 Task: Send an email with the signature Bailey Nelson with the subject 'Congratulations' and the message 'I will review this document and get back to you shortly.' from softage.1@softage.net to softage.9@softage.net,  softage.1@softage.net and softage.10@softage.net with CC to softage.2@softage.net with an attached document Financial_report.xlsx
Action: Key pressed n
Screenshot: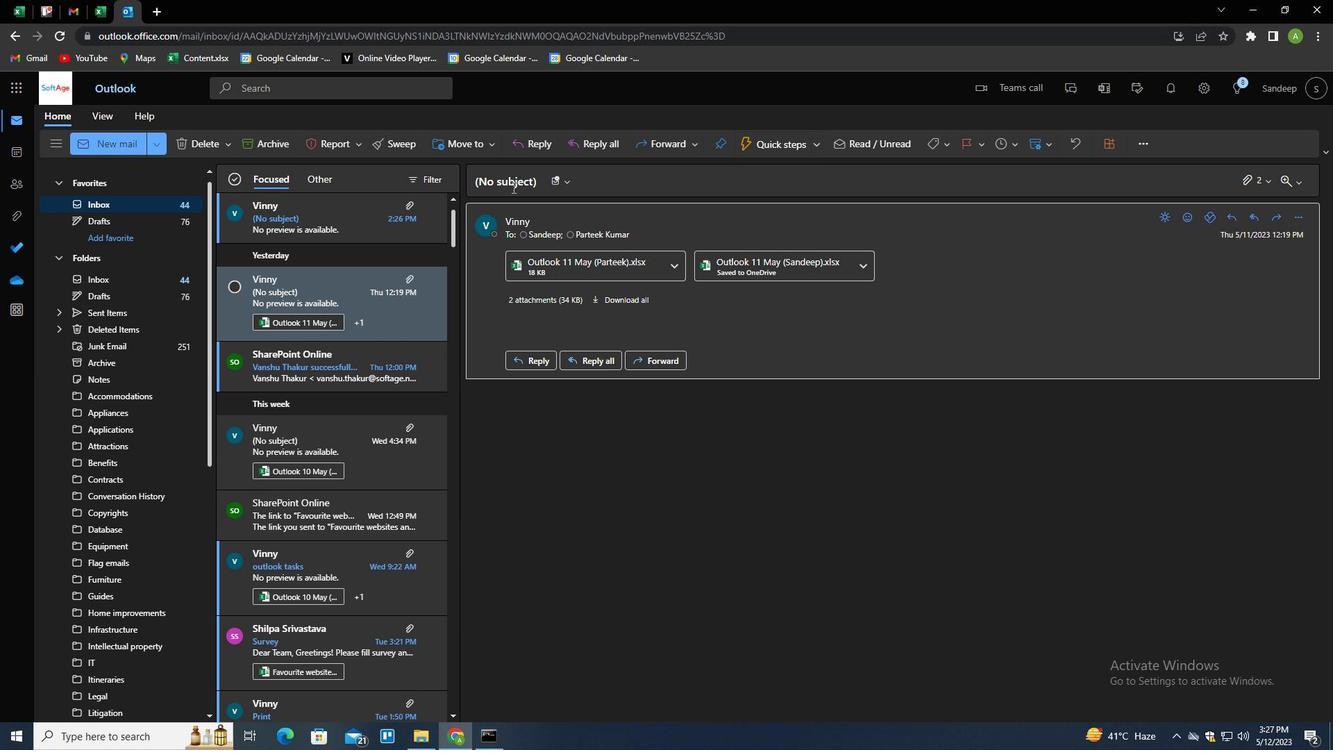 
Action: Mouse moved to (939, 143)
Screenshot: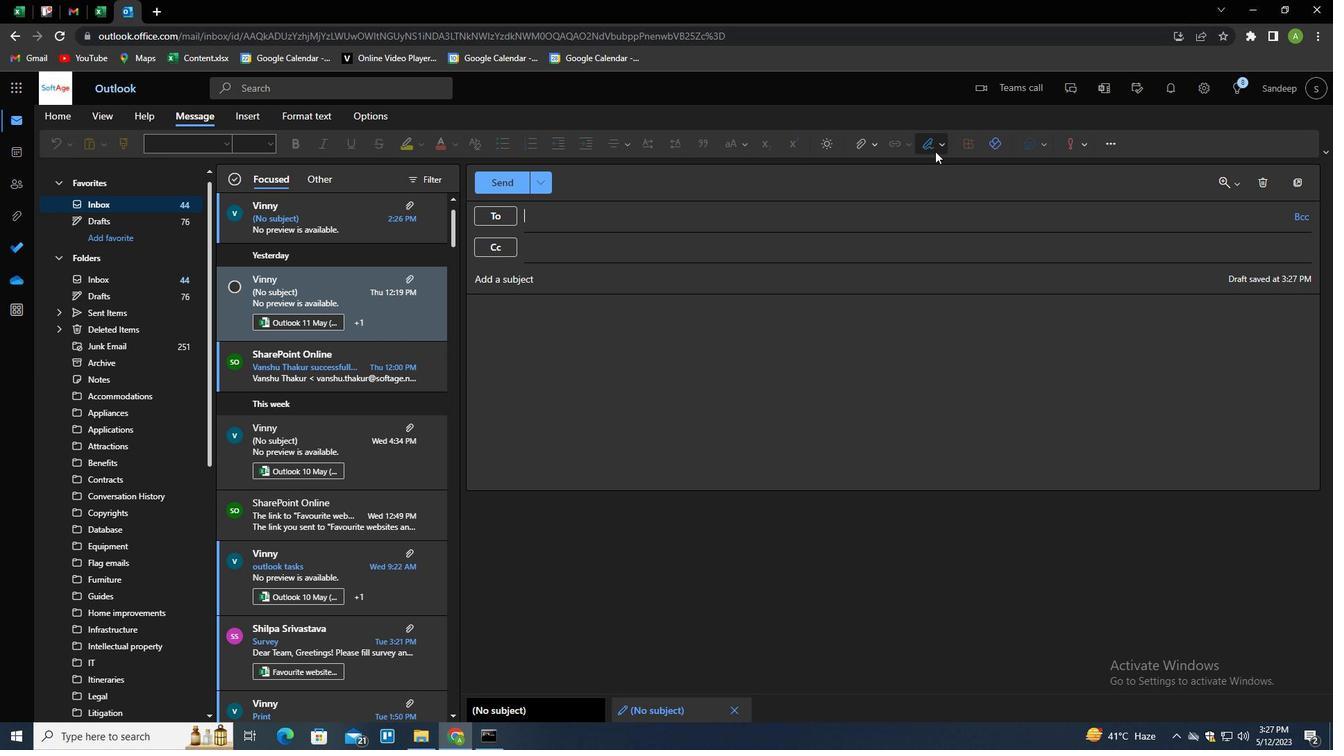 
Action: Mouse pressed left at (939, 143)
Screenshot: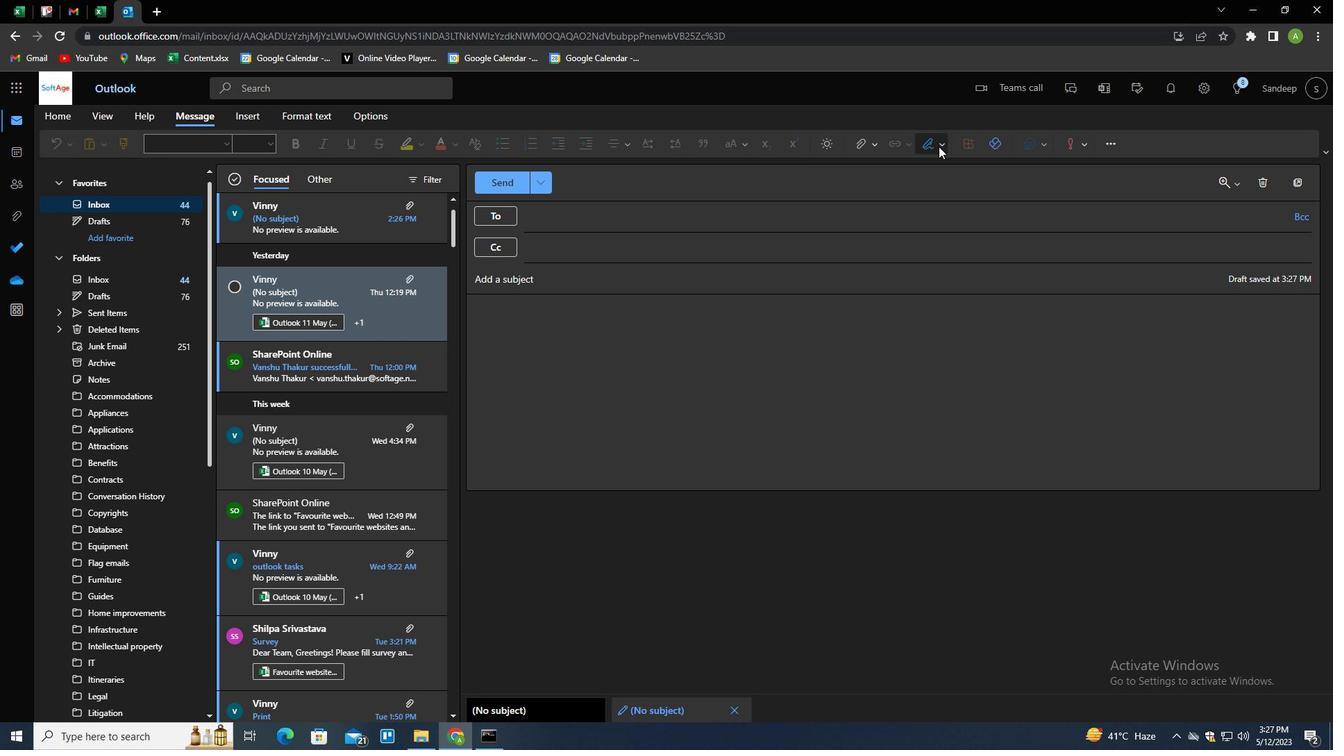 
Action: Mouse moved to (921, 202)
Screenshot: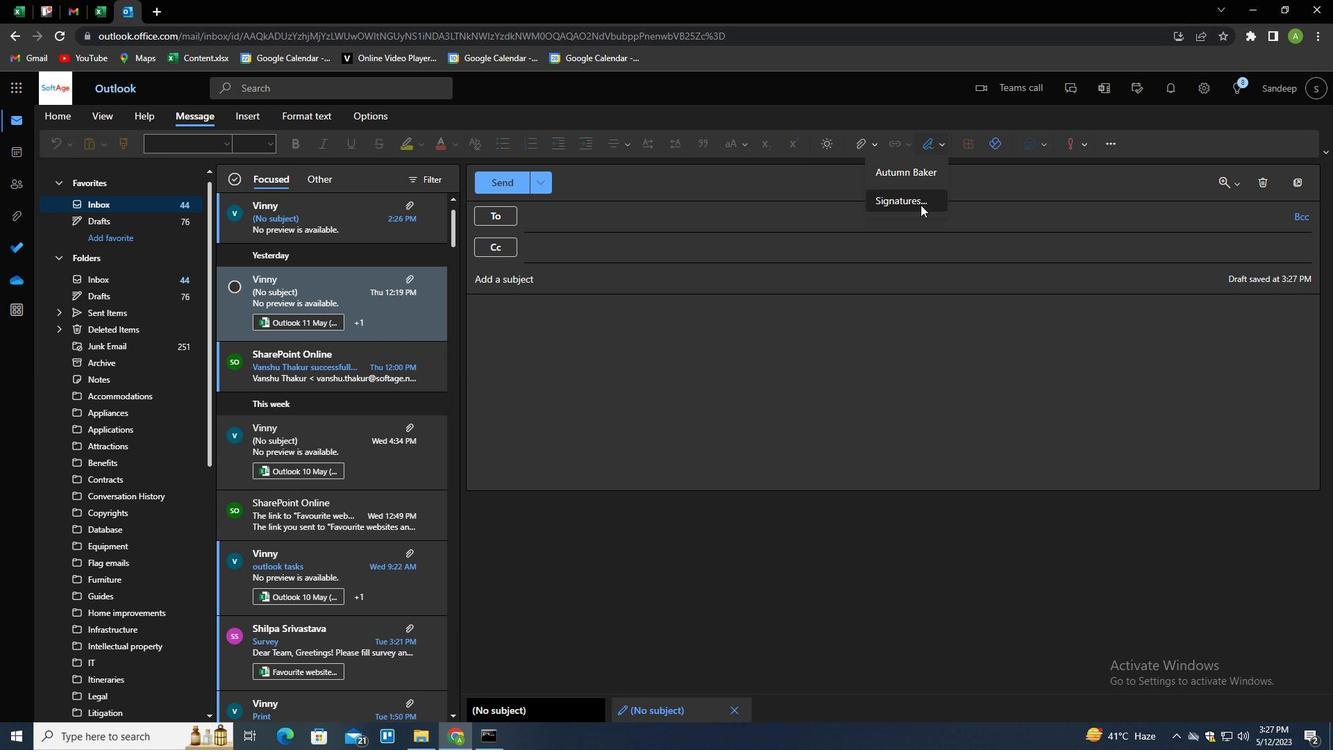 
Action: Mouse pressed left at (921, 202)
Screenshot: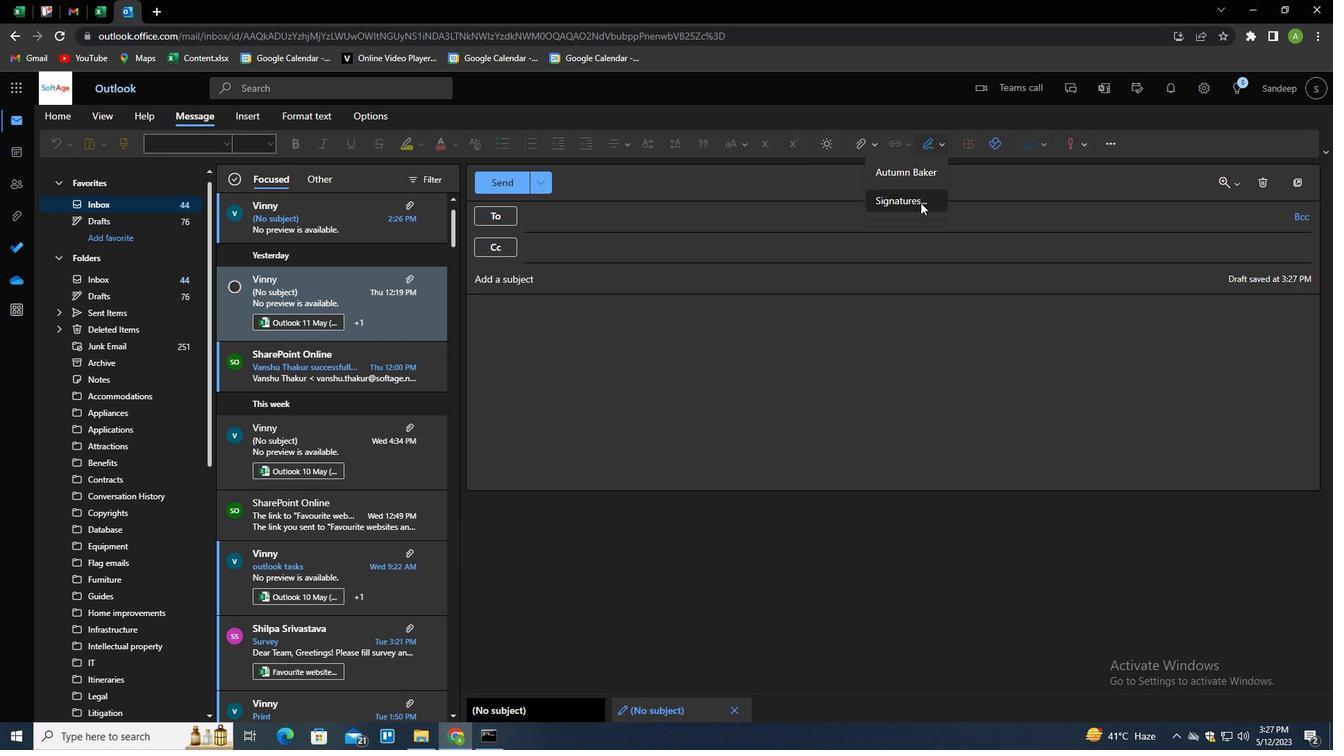 
Action: Mouse moved to (937, 252)
Screenshot: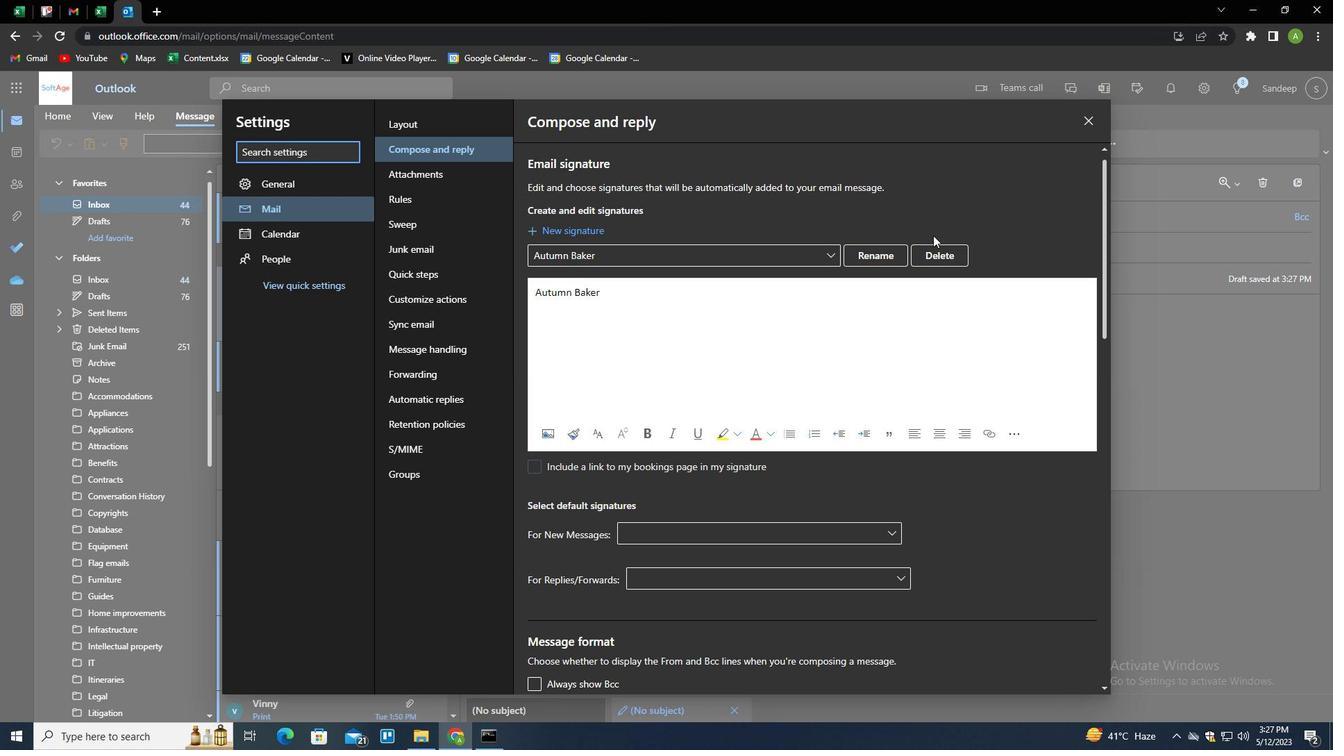 
Action: Mouse pressed left at (937, 252)
Screenshot: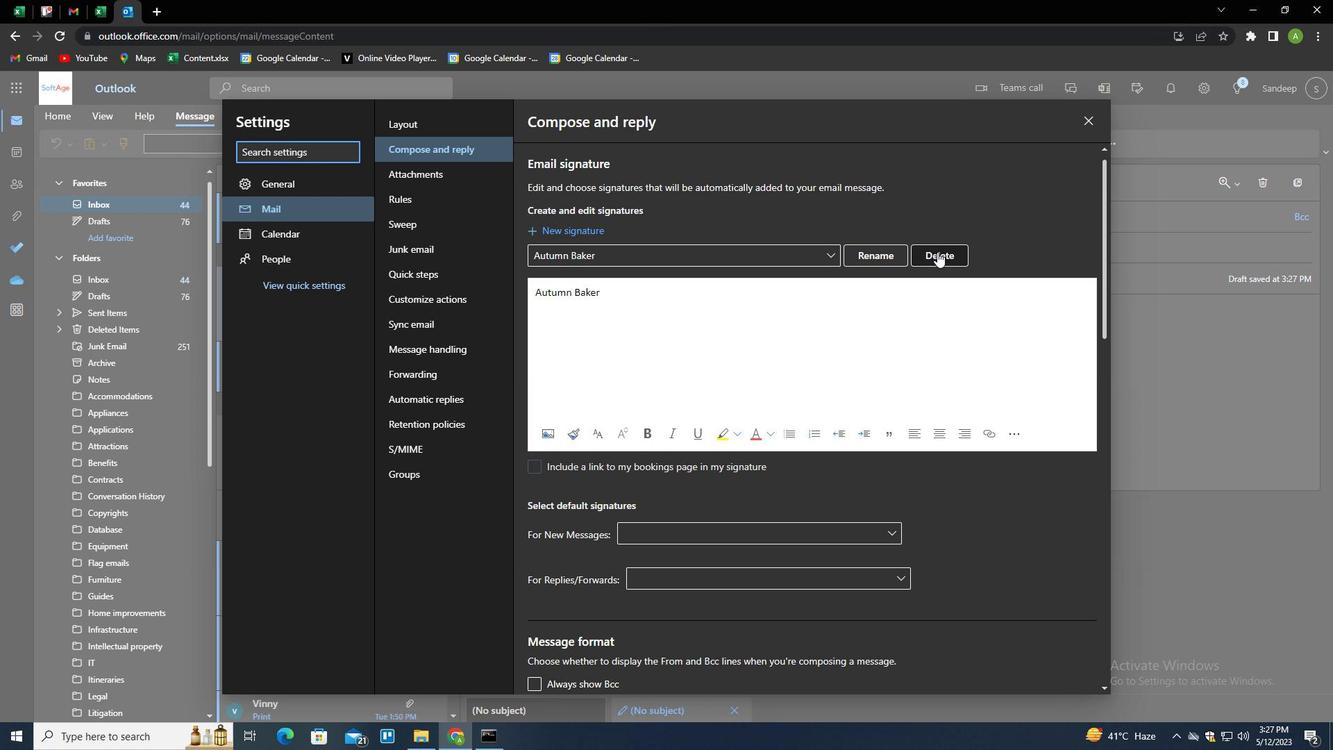 
Action: Mouse moved to (935, 252)
Screenshot: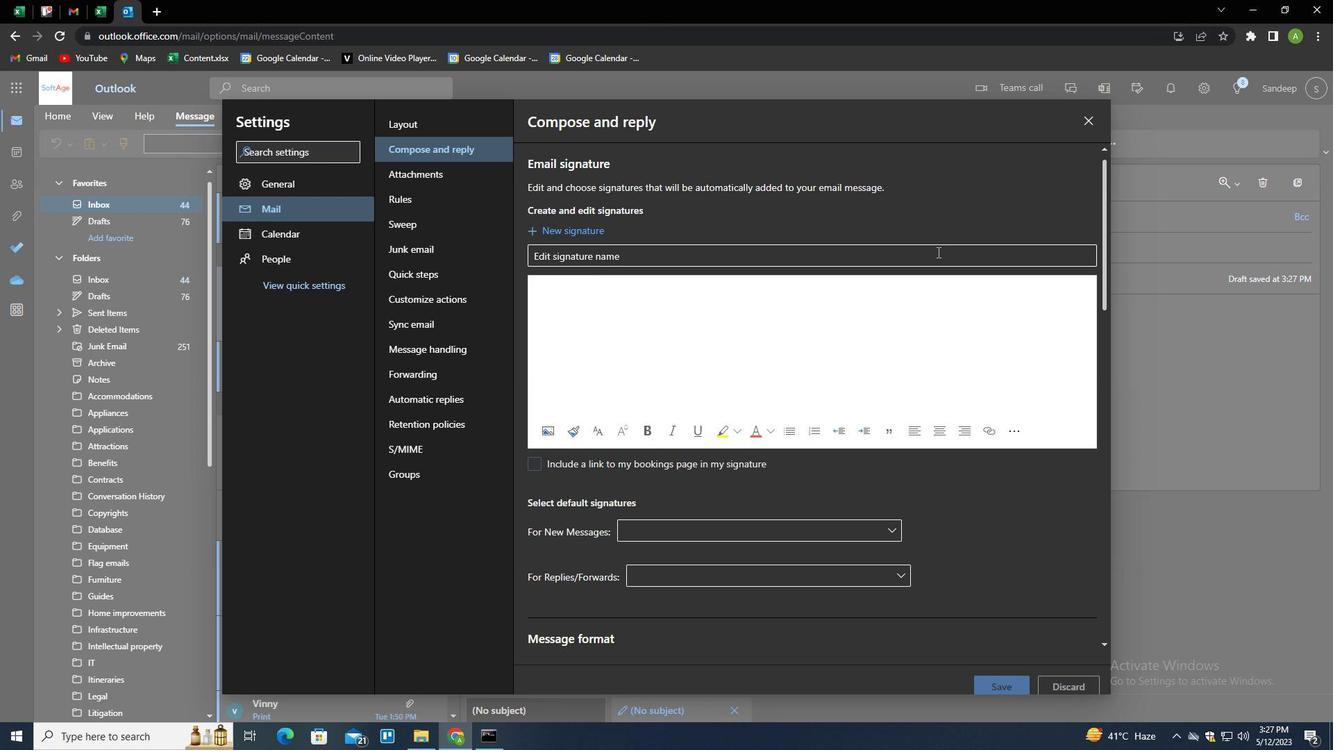 
Action: Mouse pressed left at (935, 252)
Screenshot: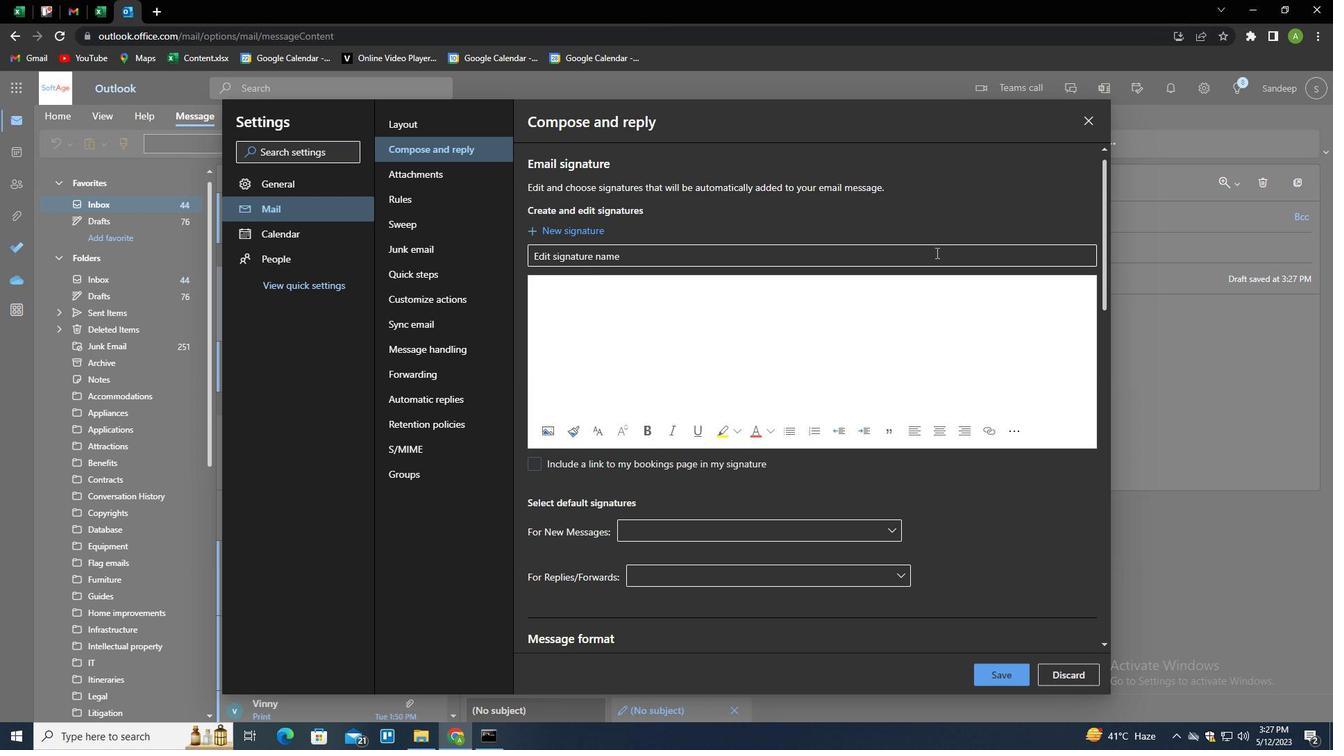 
Action: Mouse moved to (934, 252)
Screenshot: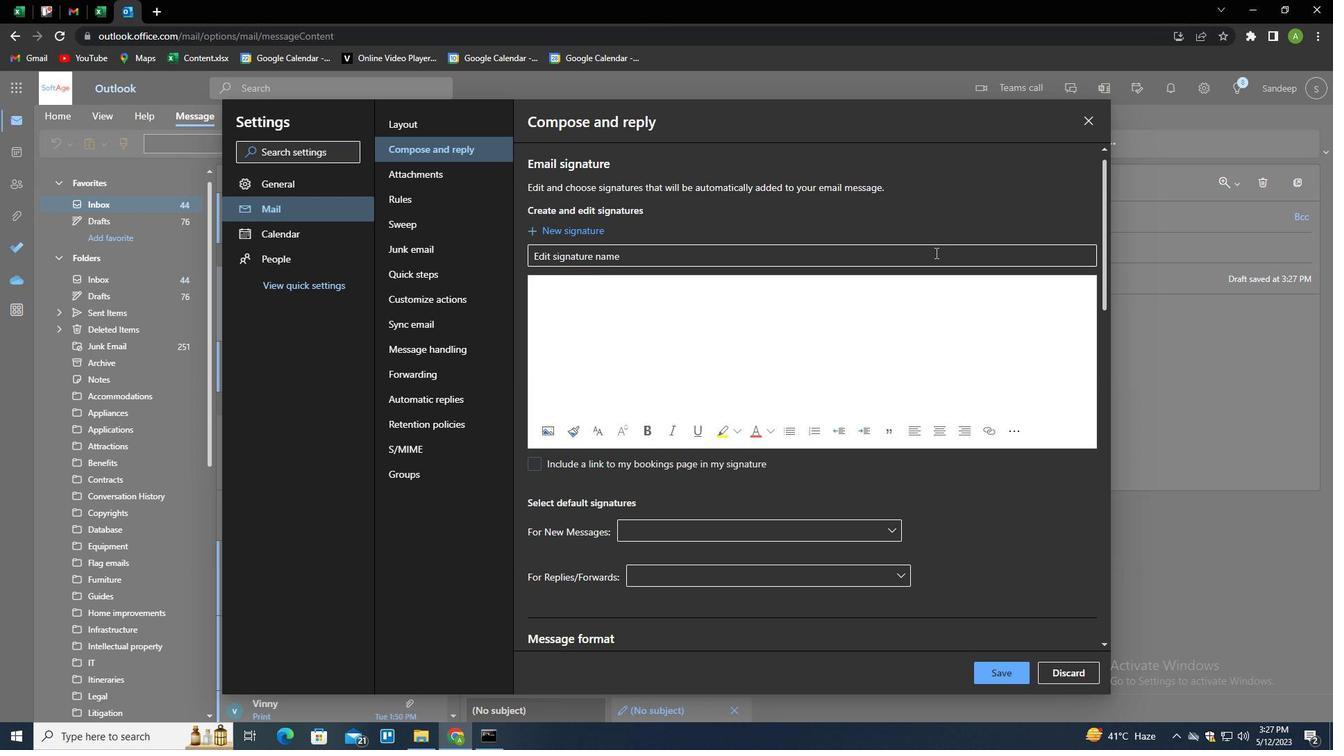 
Action: Key pressed <Key.shift>
Screenshot: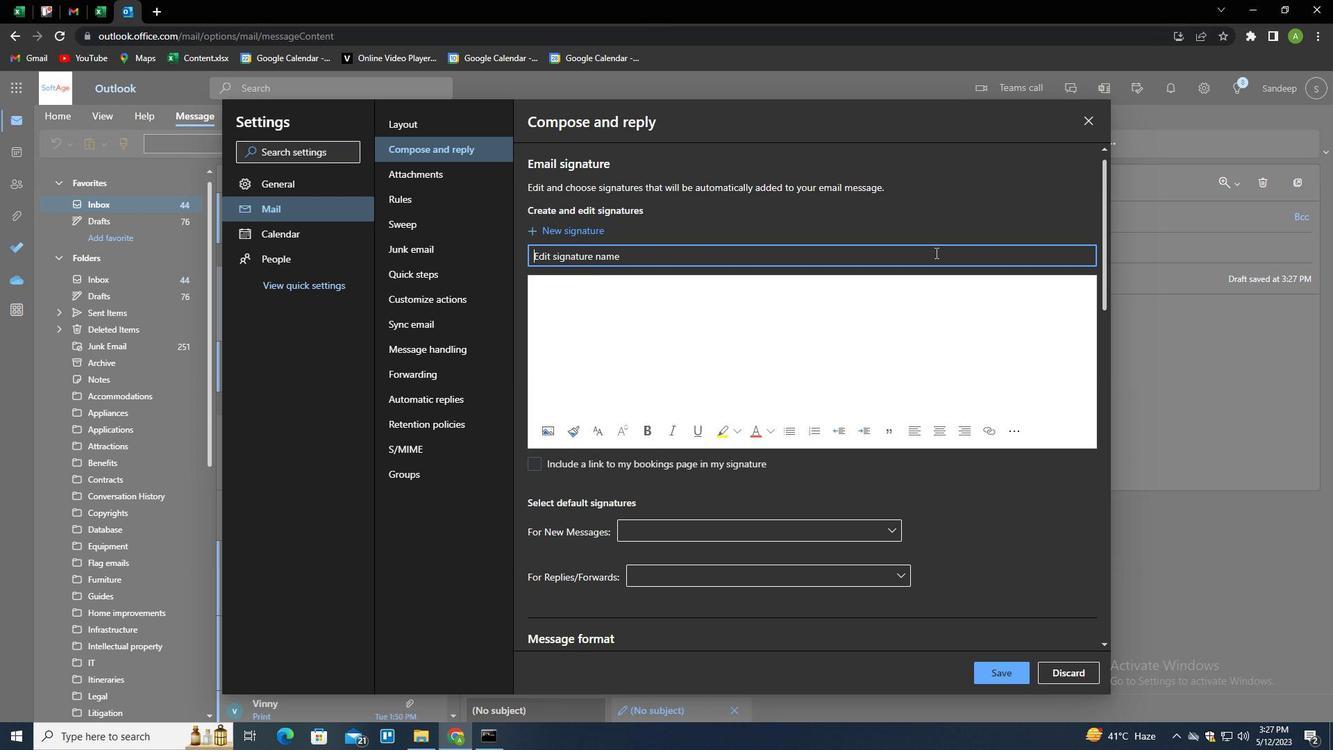
Action: Mouse moved to (933, 252)
Screenshot: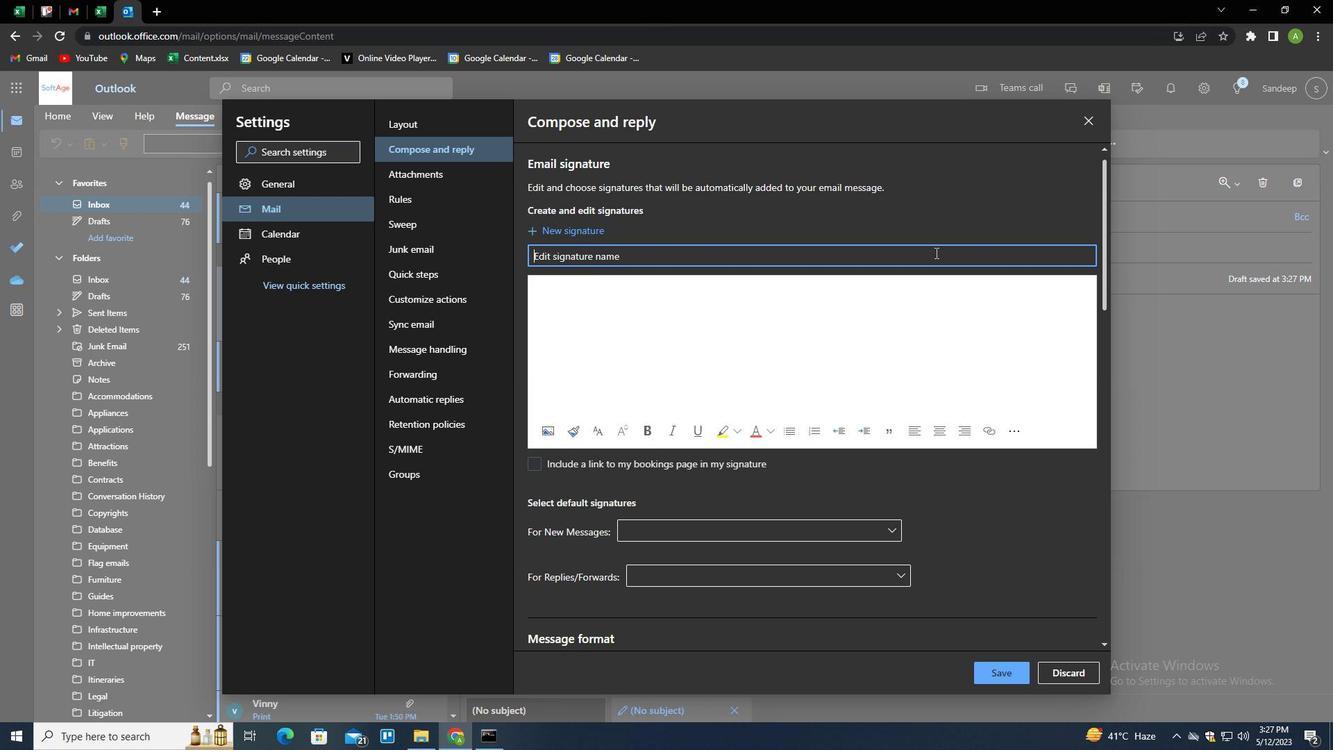 
Action: Key pressed BAILEY<Key.space><Key.shift>NELSON<Key.tab><Key.shift>BAILEY<Key.space><Key.shift>NELSON
Screenshot: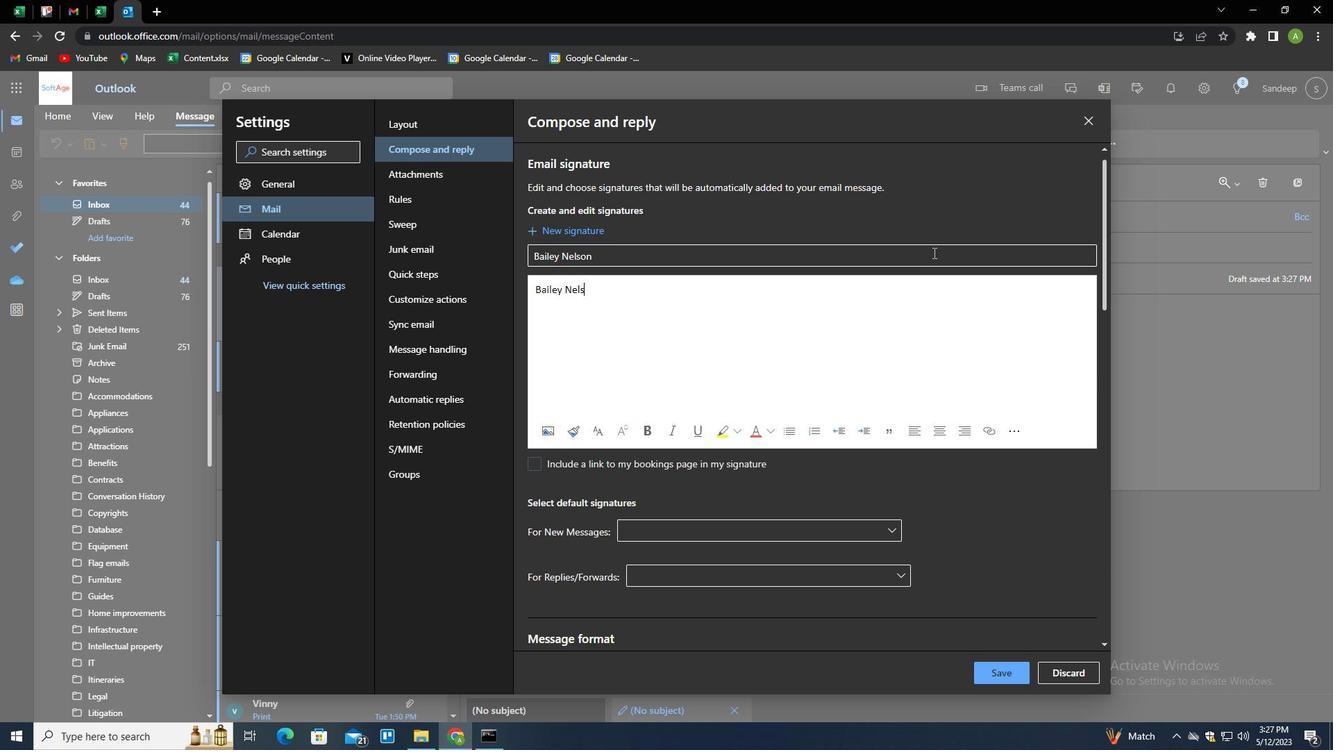 
Action: Mouse moved to (1000, 669)
Screenshot: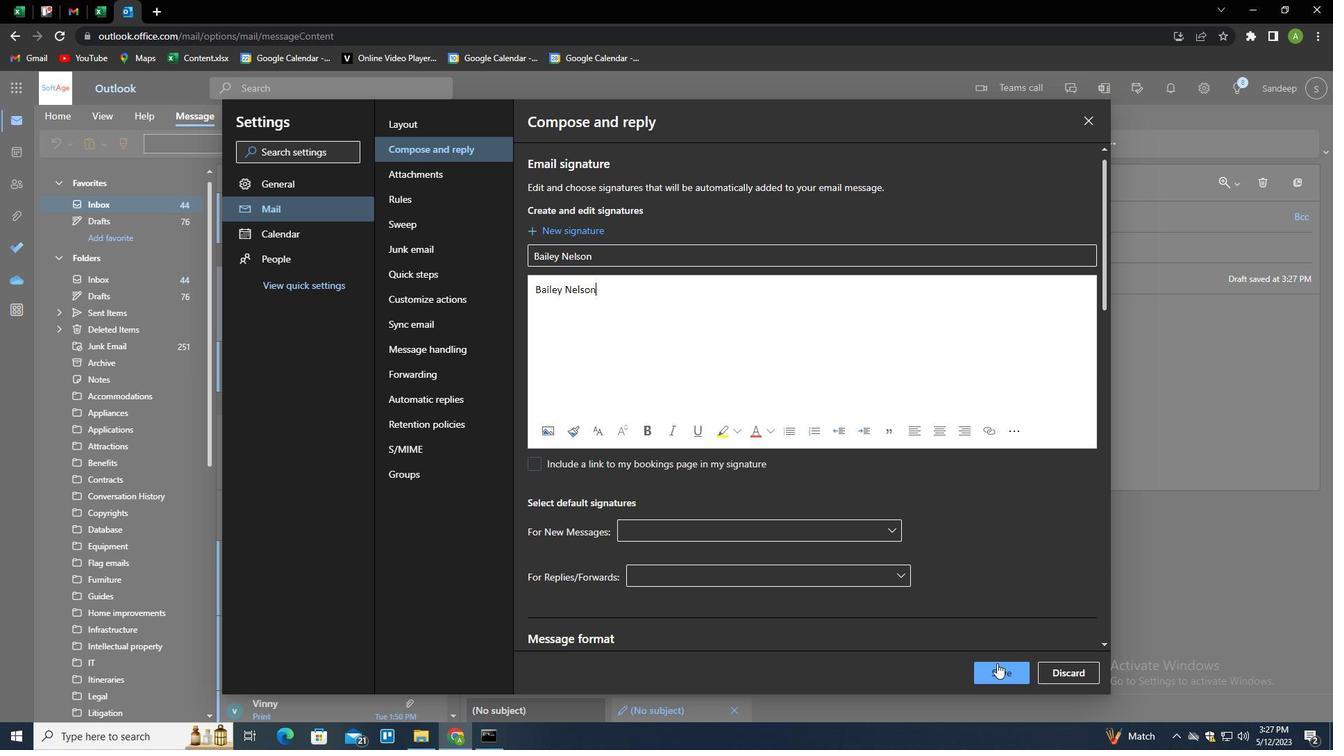 
Action: Mouse pressed left at (1000, 669)
Screenshot: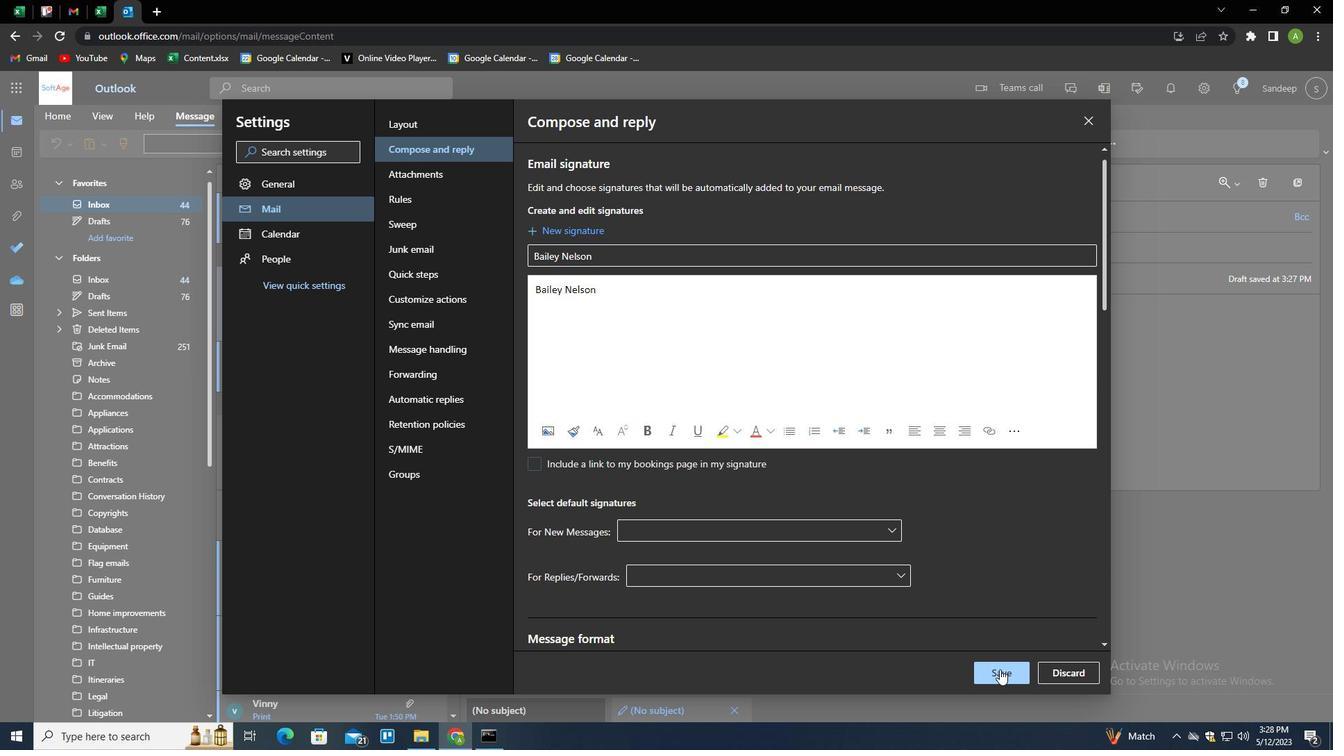 
Action: Mouse moved to (1169, 403)
Screenshot: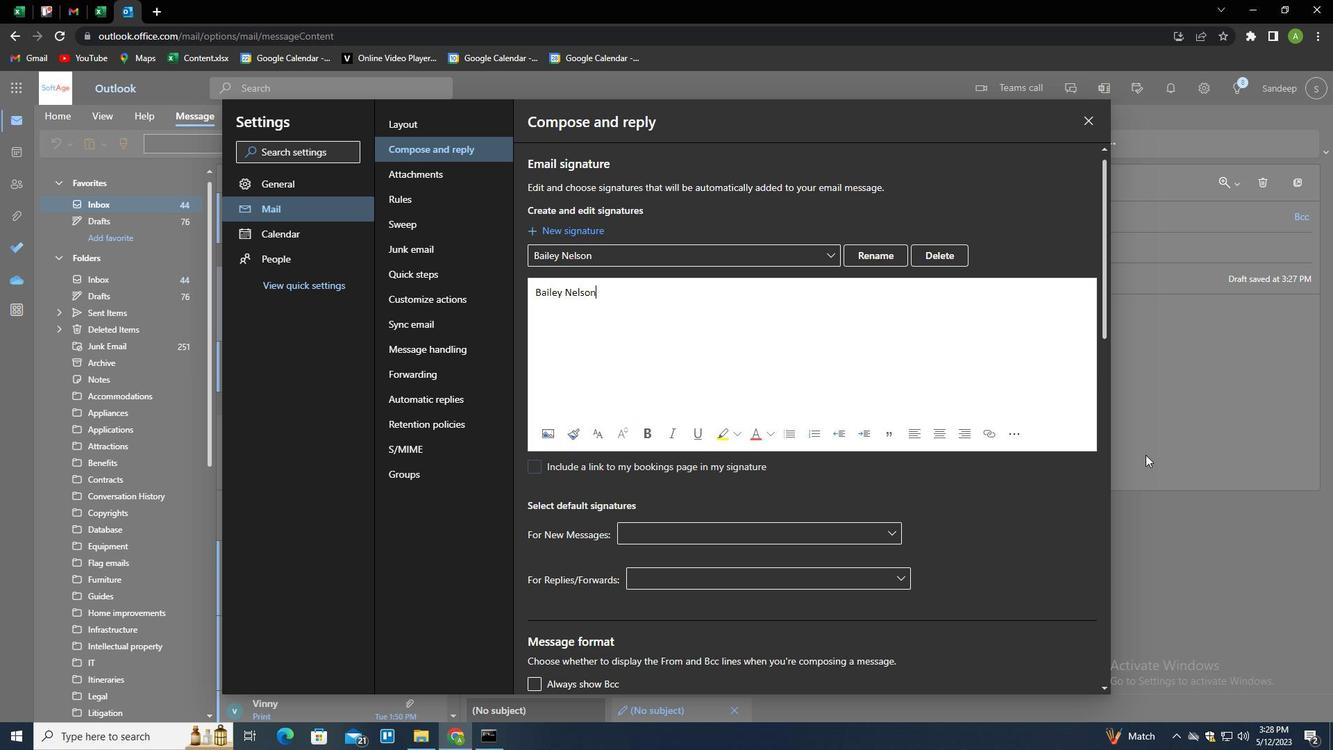 
Action: Mouse pressed left at (1169, 403)
Screenshot: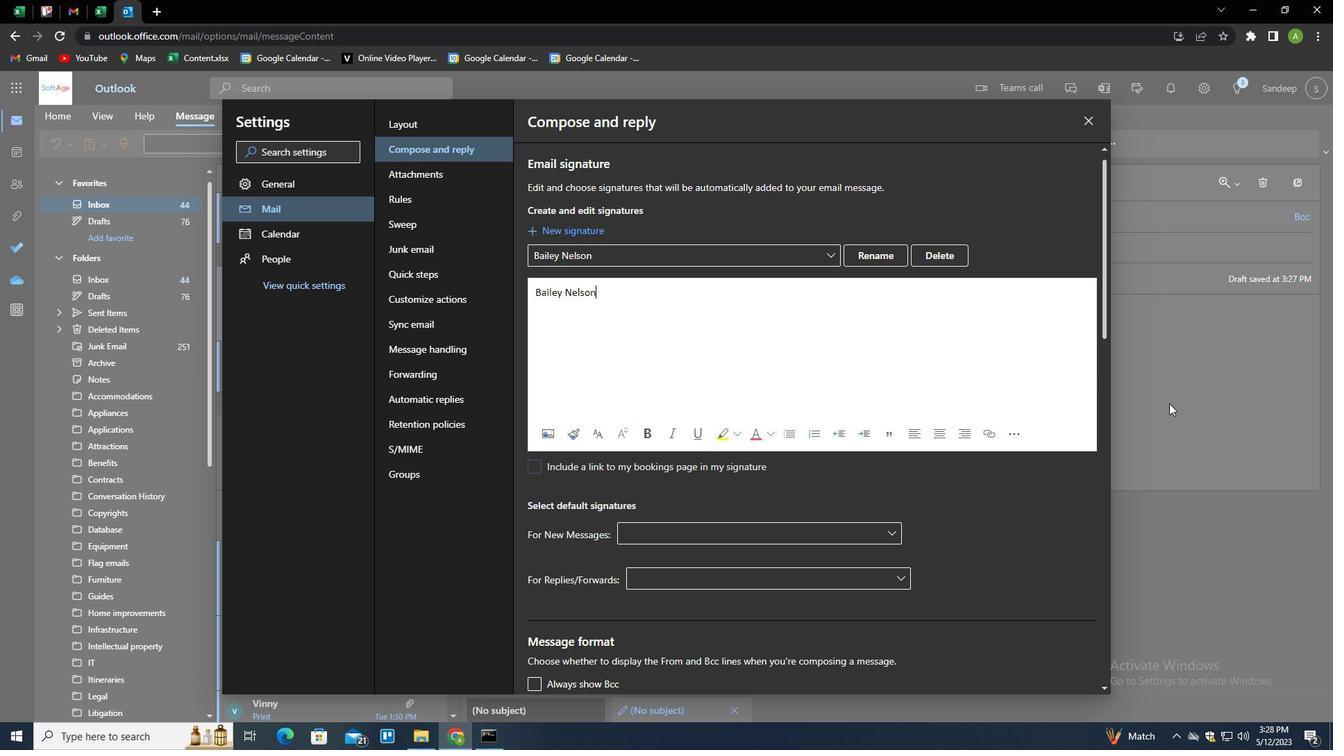 
Action: Mouse moved to (935, 145)
Screenshot: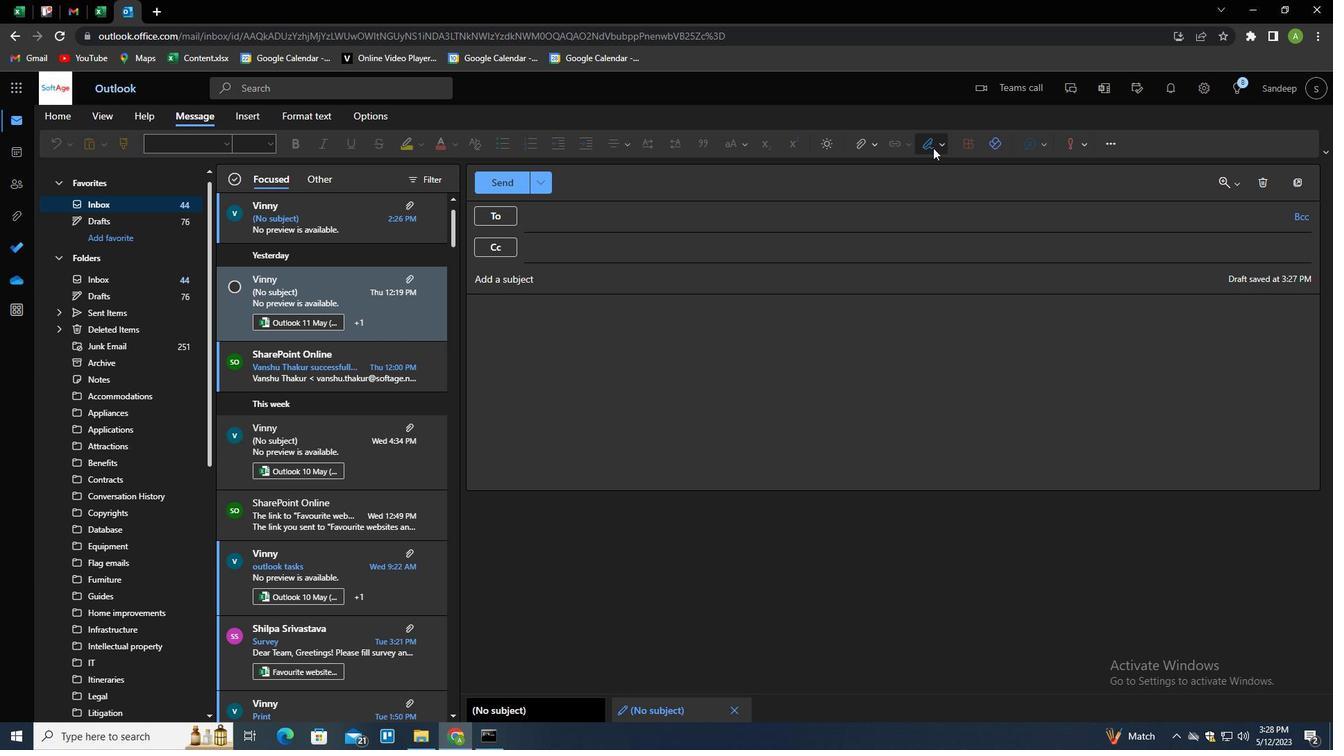 
Action: Mouse pressed left at (935, 145)
Screenshot: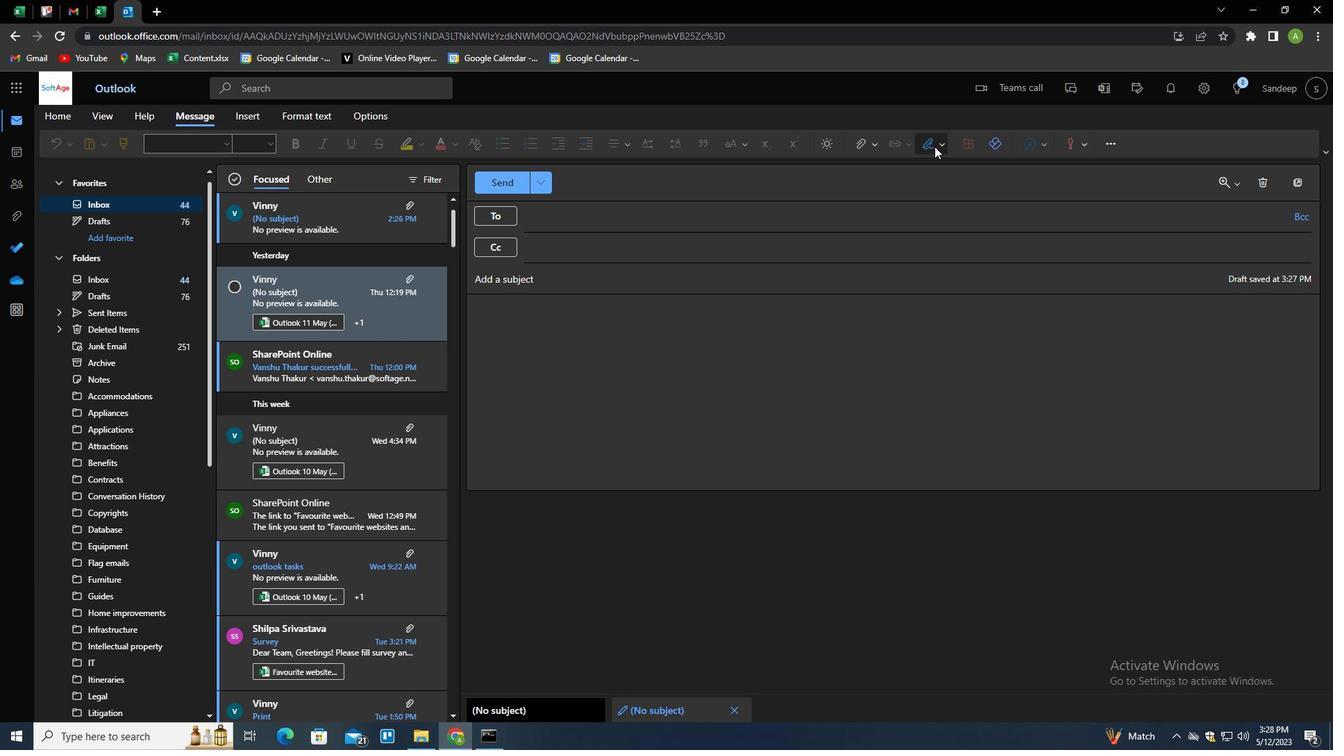 
Action: Mouse moved to (919, 175)
Screenshot: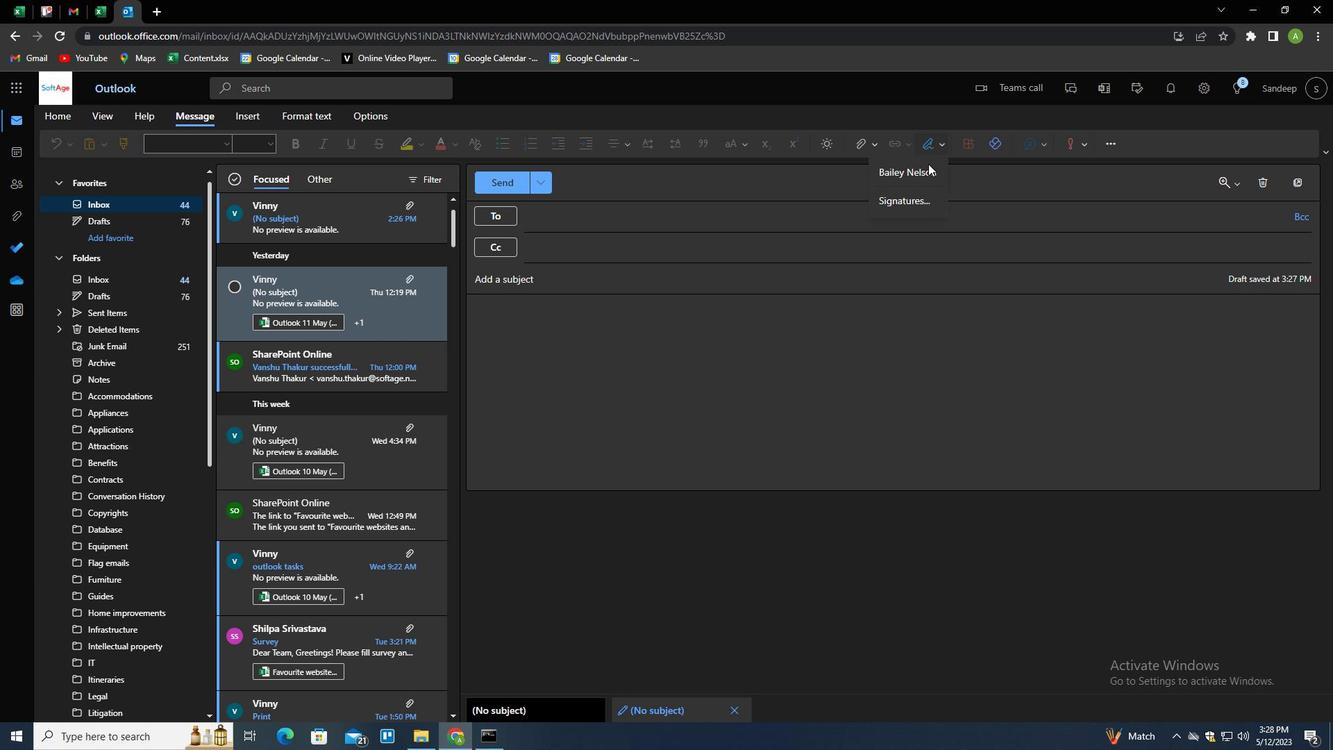 
Action: Mouse pressed left at (919, 175)
Screenshot: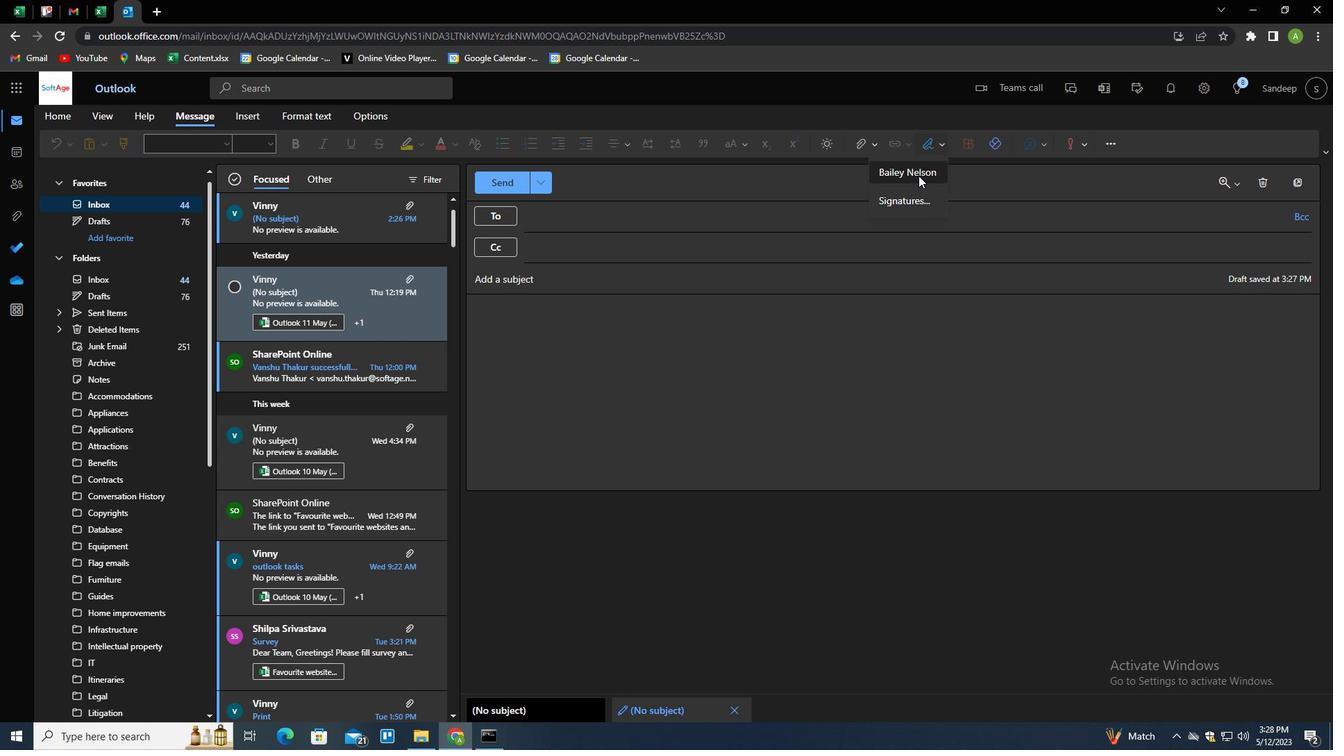 
Action: Mouse moved to (687, 275)
Screenshot: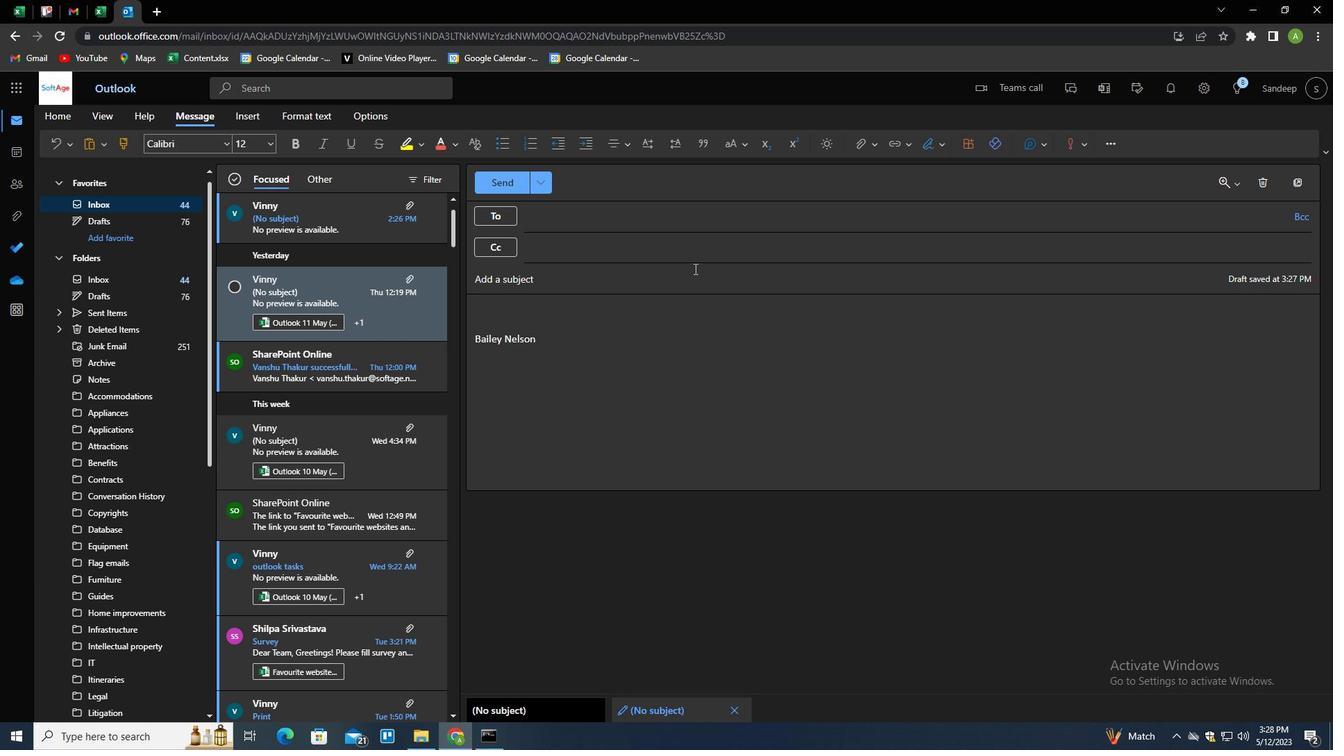 
Action: Mouse pressed left at (687, 275)
Screenshot: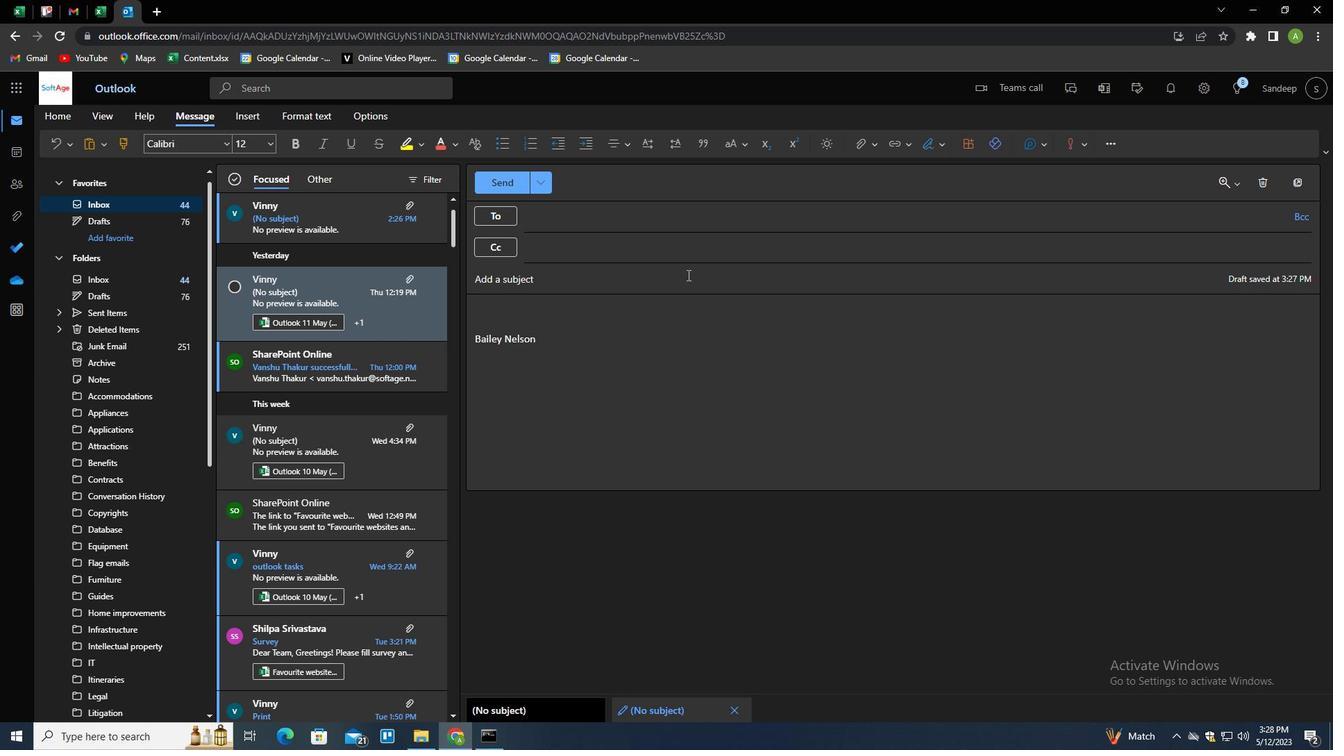 
Action: Mouse moved to (687, 275)
Screenshot: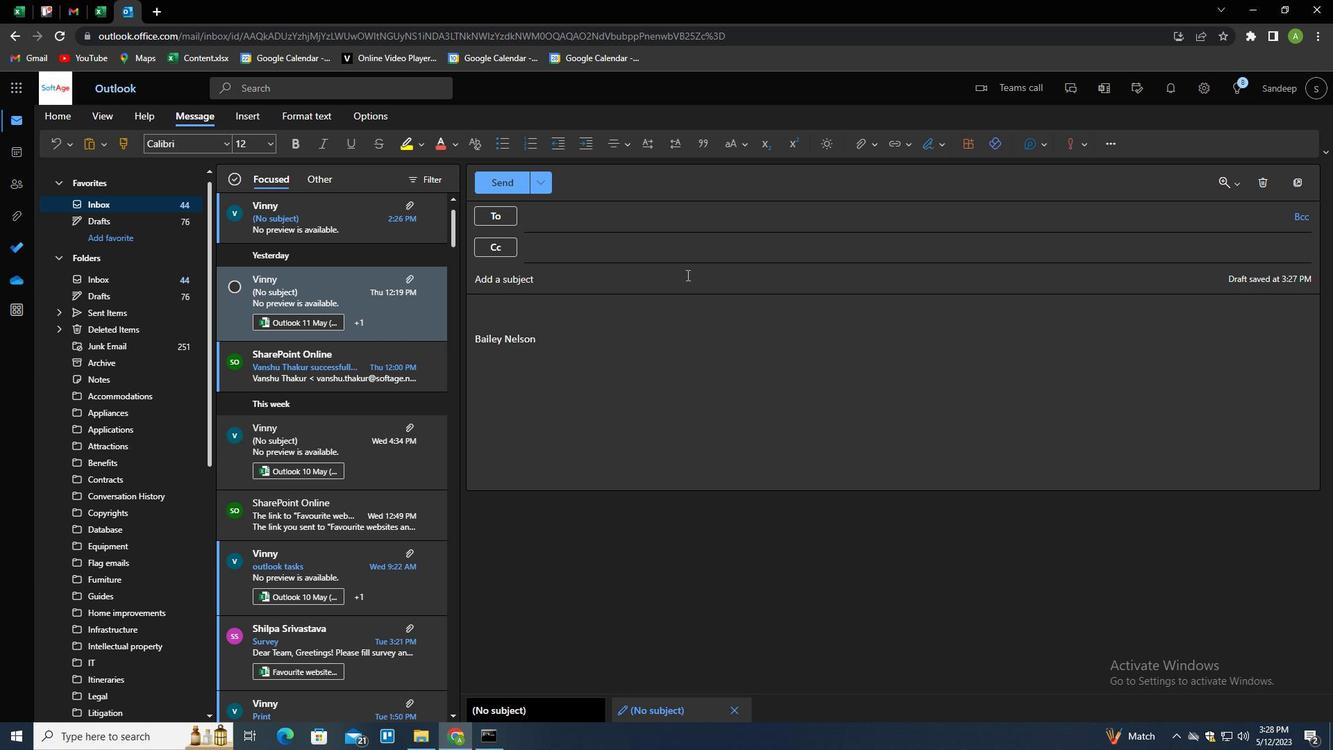
Action: Key pressed <Key.shift>CONGRATULATIONS<Key.tab><Key.shift>I<Key.space>WILL<Key.space>REVIEW<Key.space>THIS<Key.space>DOCUMENT<Key.space>AND<Key.space>GET<Key.space>BACK<Key.space>TO<Key.space>YOU<Key.space>SHORTLY.
Screenshot: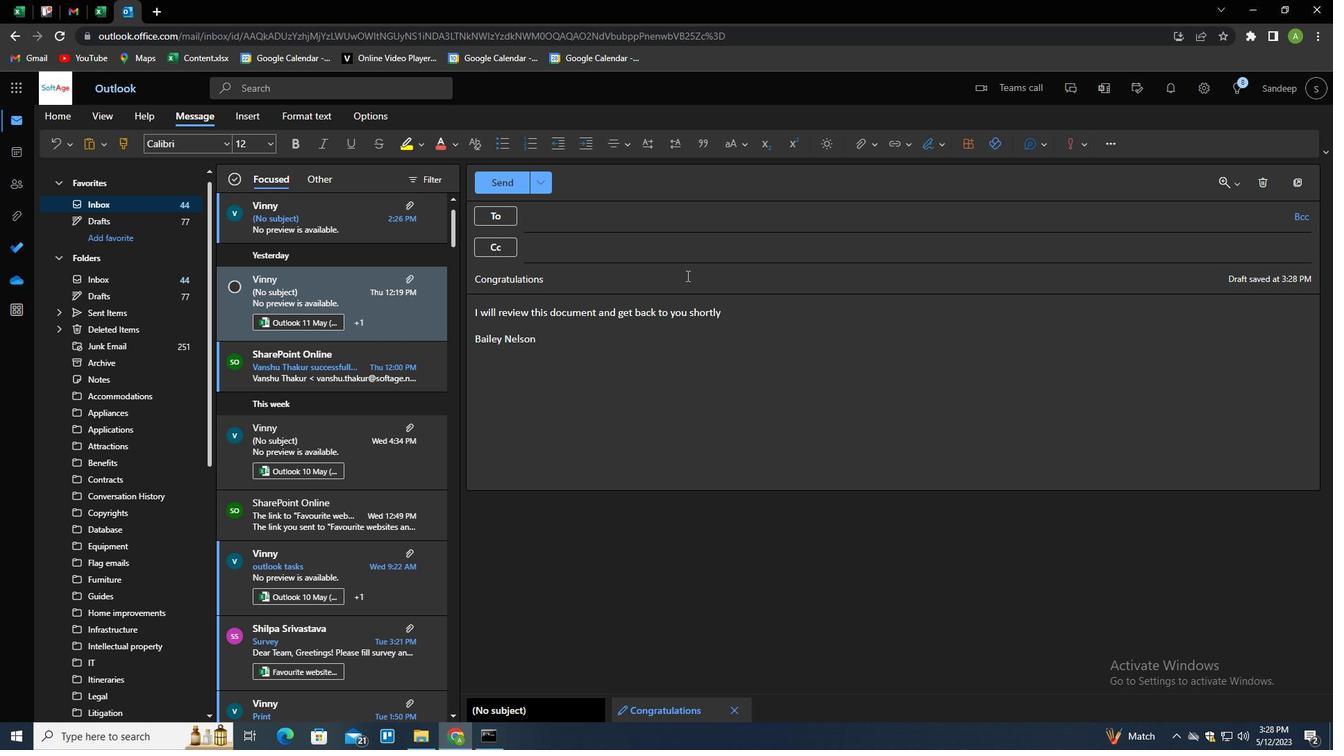 
Action: Mouse moved to (601, 218)
Screenshot: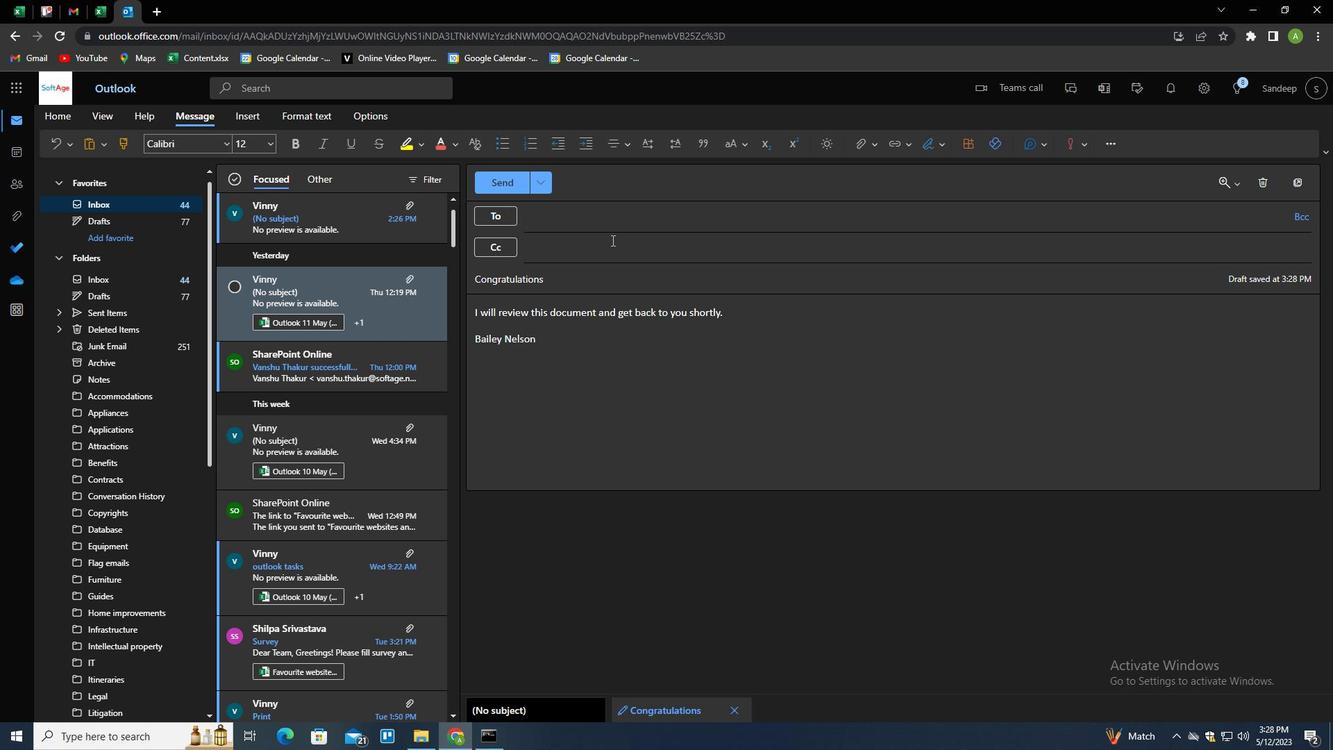 
Action: Mouse pressed left at (601, 218)
Screenshot: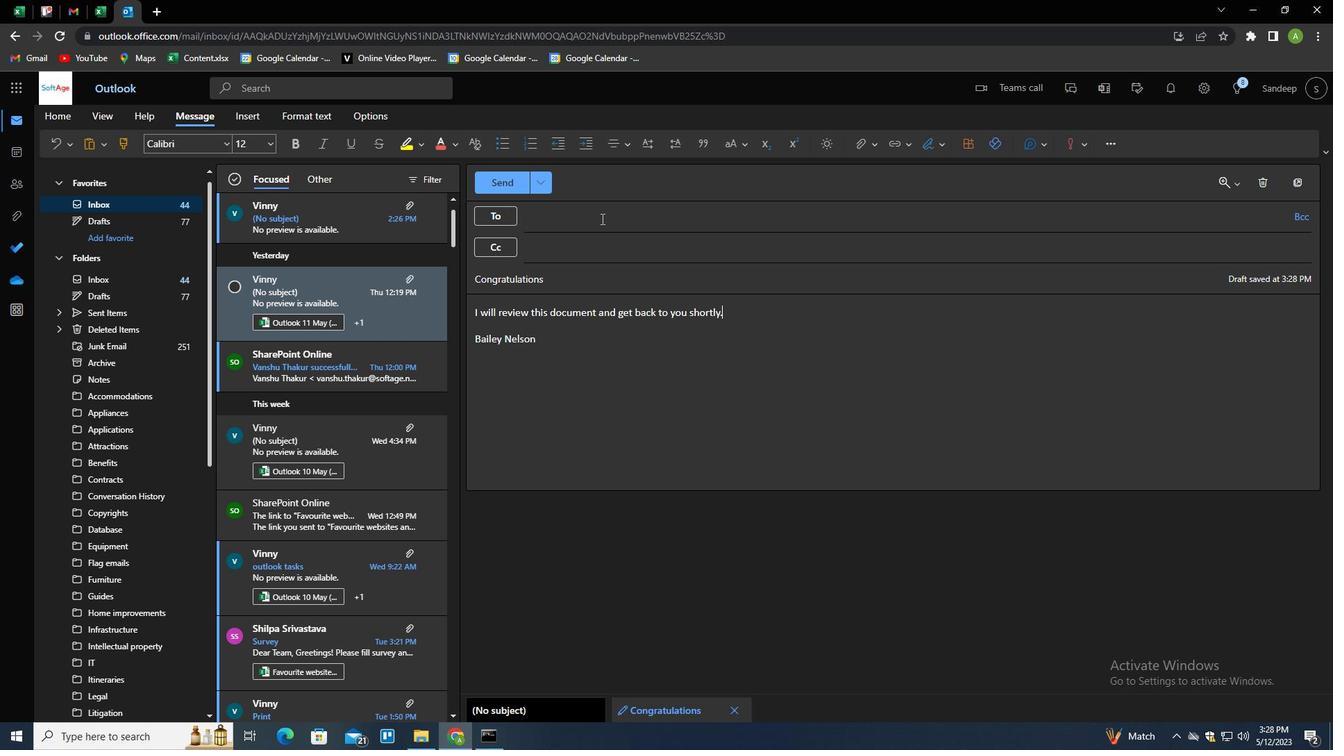 
Action: Key pressed SOFTAGE.NE<Key.backspace><Key.backspace>9<Key.shift>@SOFTAGE.NET<Key.enter>SOFTAGE.1<Key.shift>@SOFTAGE.NET<Key.enter>SOFTAGE.10SOFTAGE.NET<Key.enter><Key.backspace><Key.backspace><Key.backspace>
Screenshot: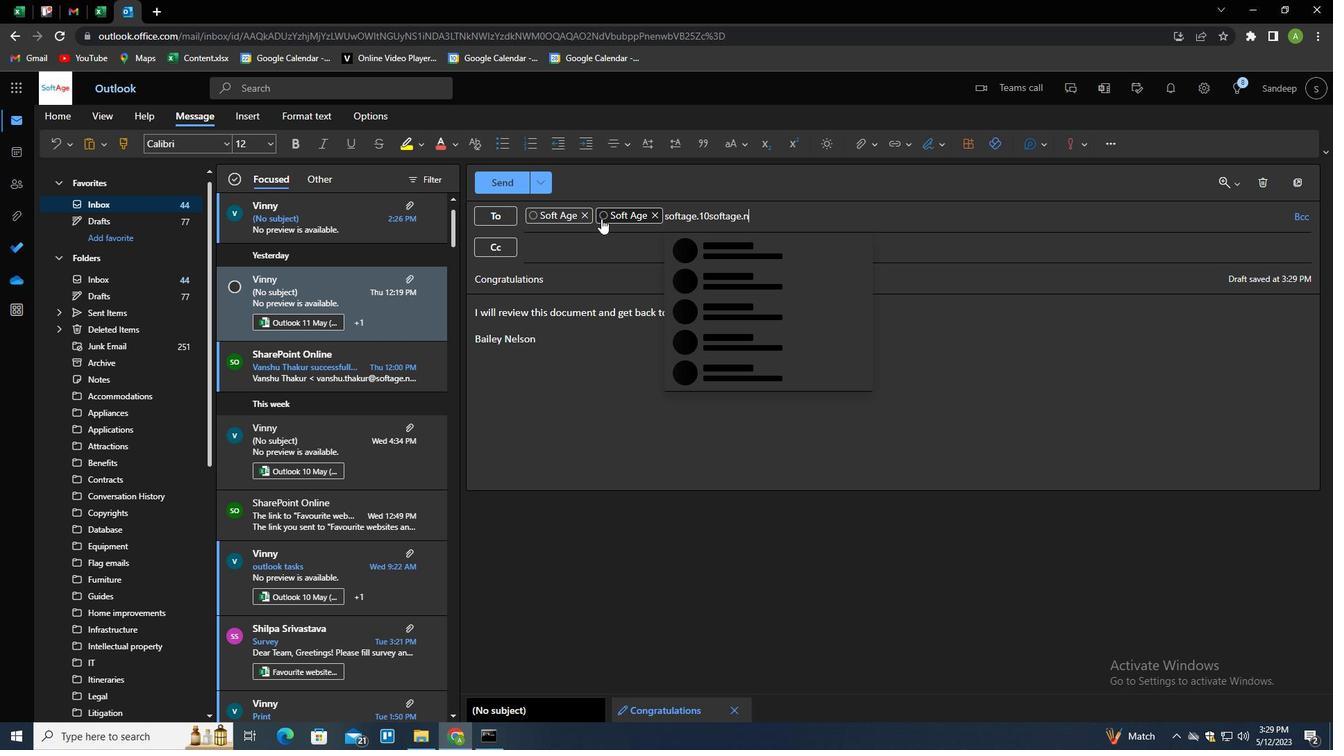 
Action: Mouse moved to (728, 255)
Screenshot: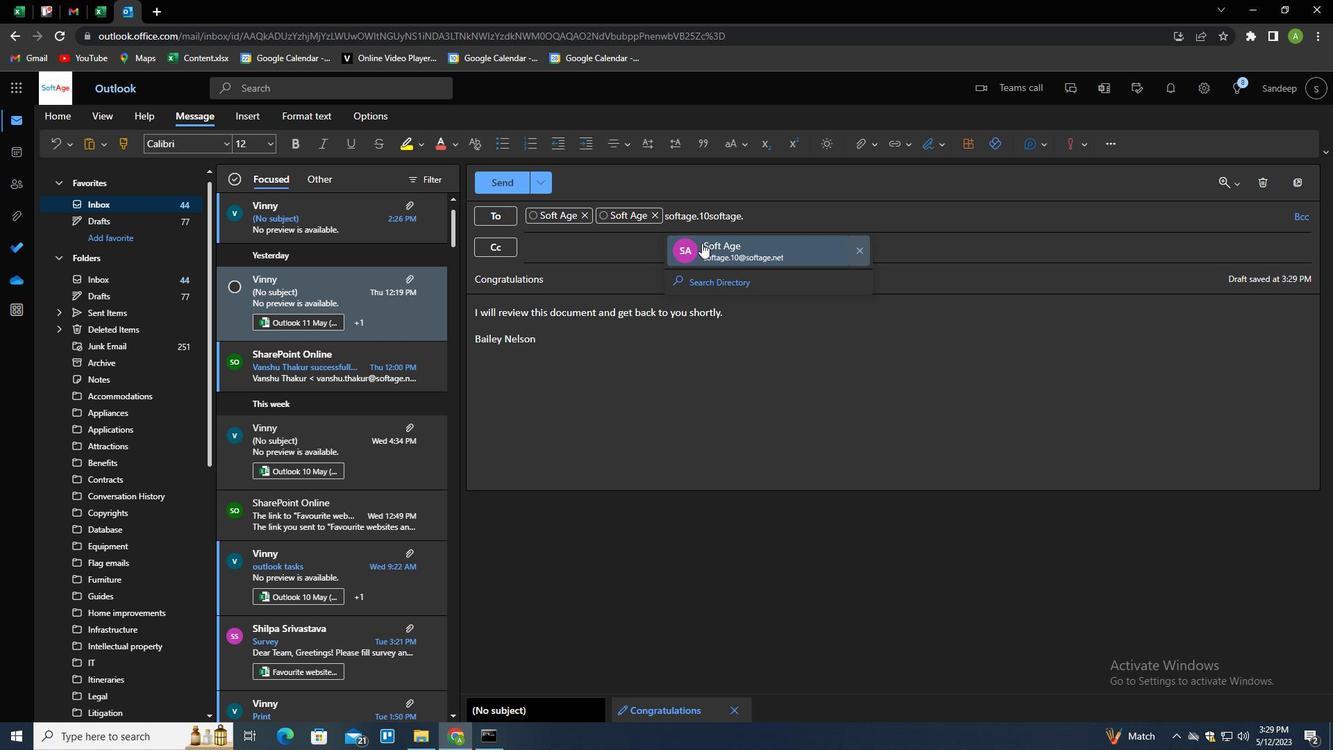 
Action: Mouse pressed left at (728, 255)
Screenshot: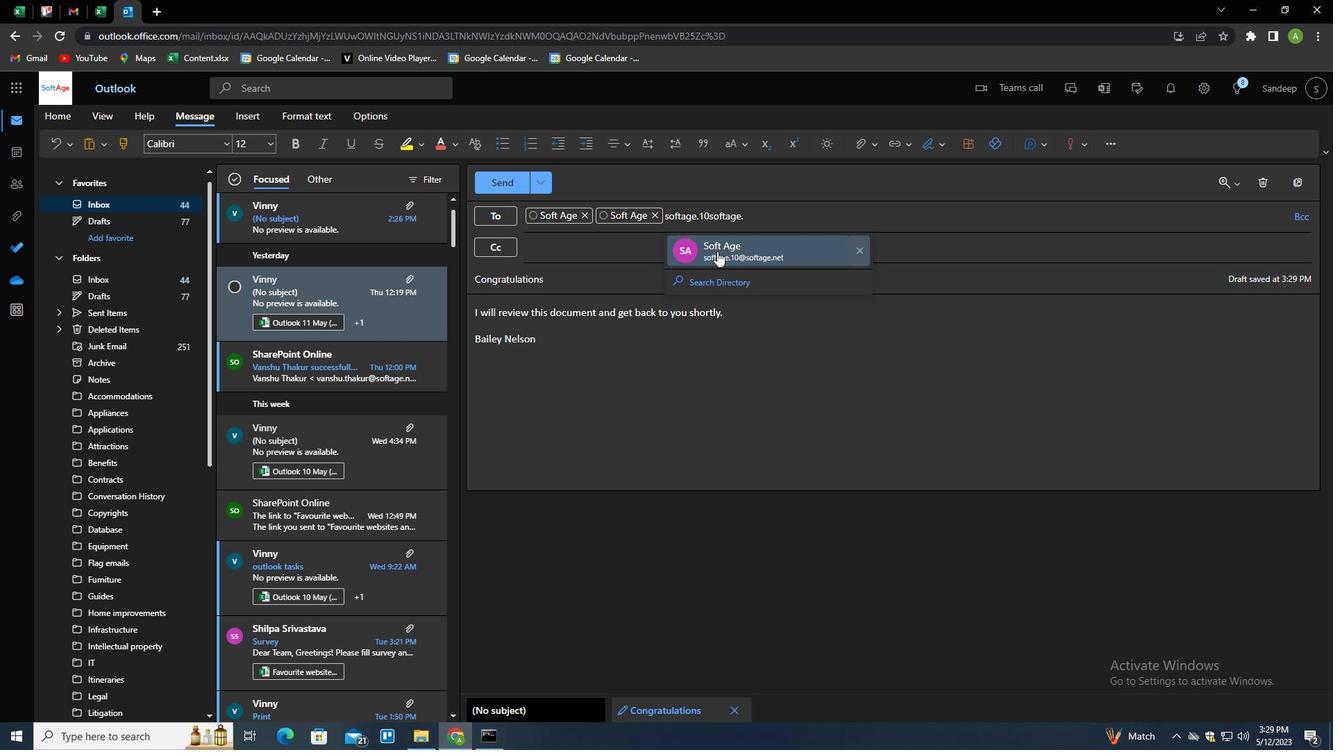 
Action: Mouse moved to (705, 252)
Screenshot: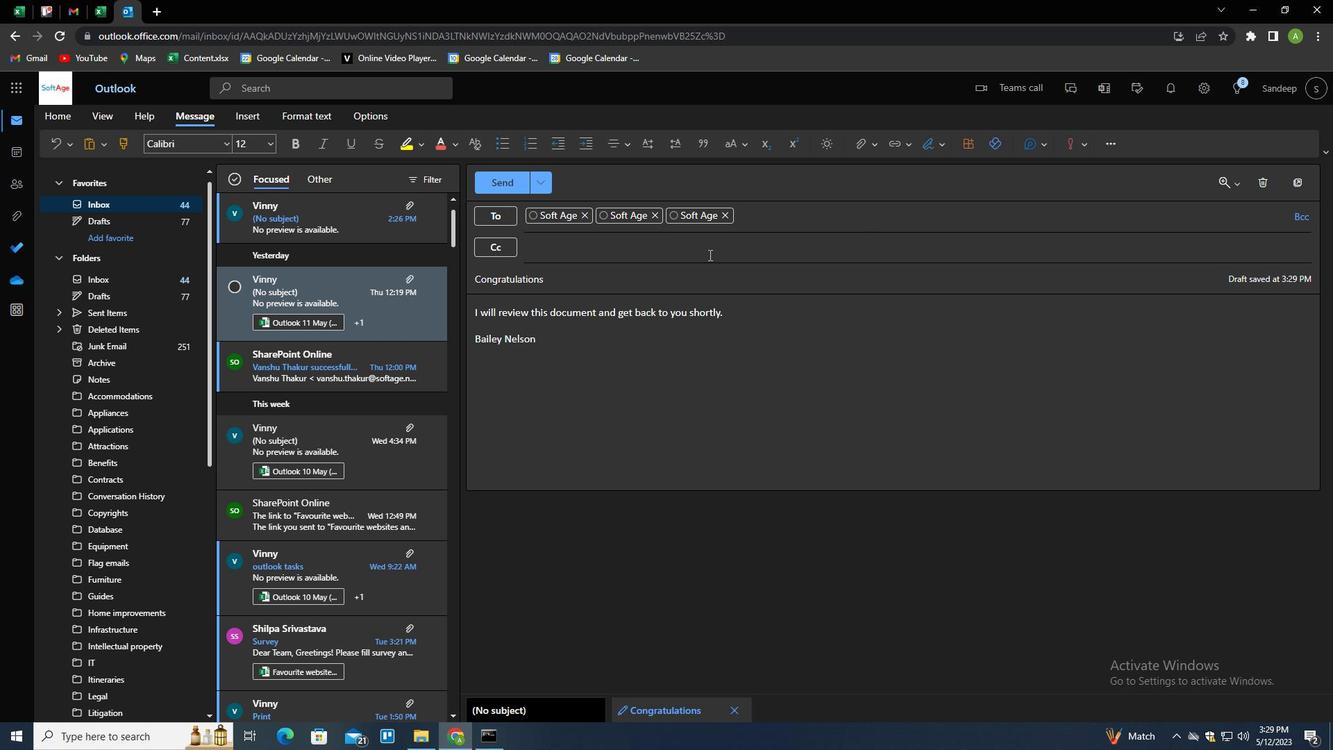 
Action: Key pressed <Key.tab>SOFTAGE.2<Key.shift>@SOFTAGE.NET<Key.enter>
Screenshot: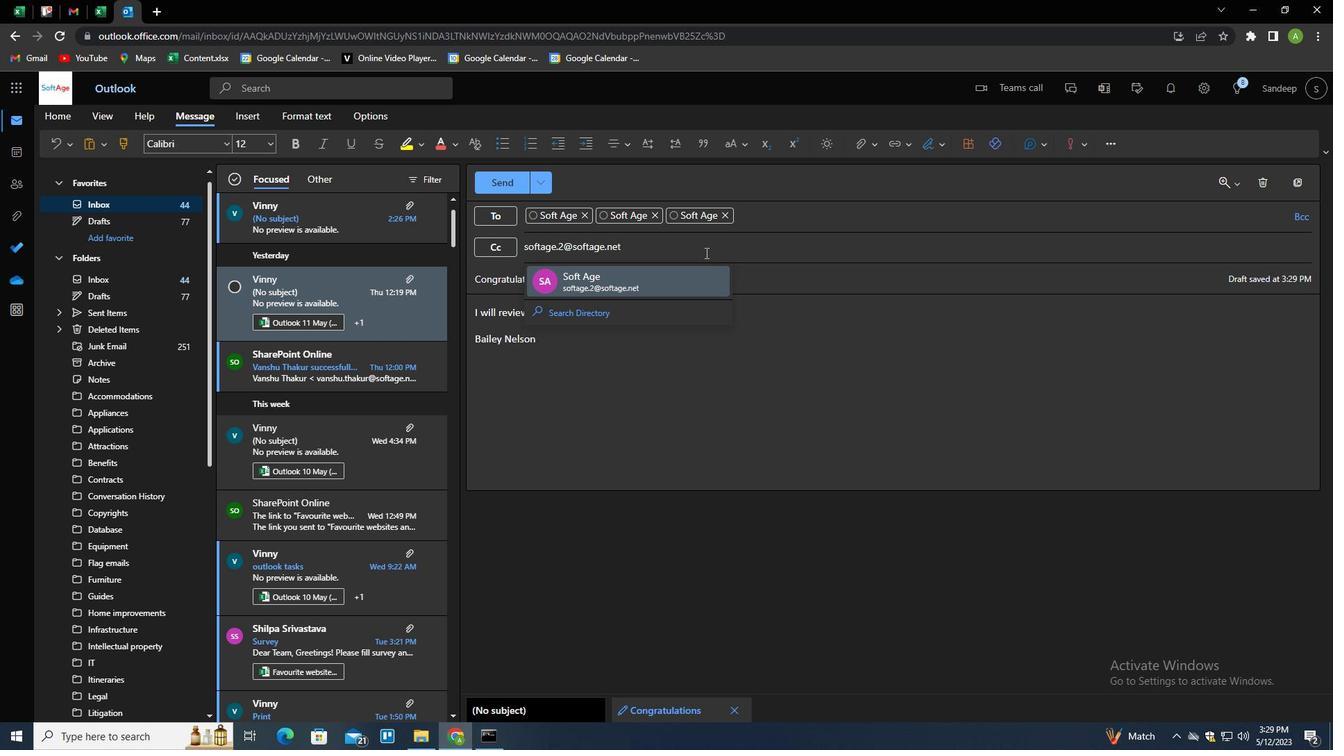 
Action: Mouse moved to (873, 147)
Screenshot: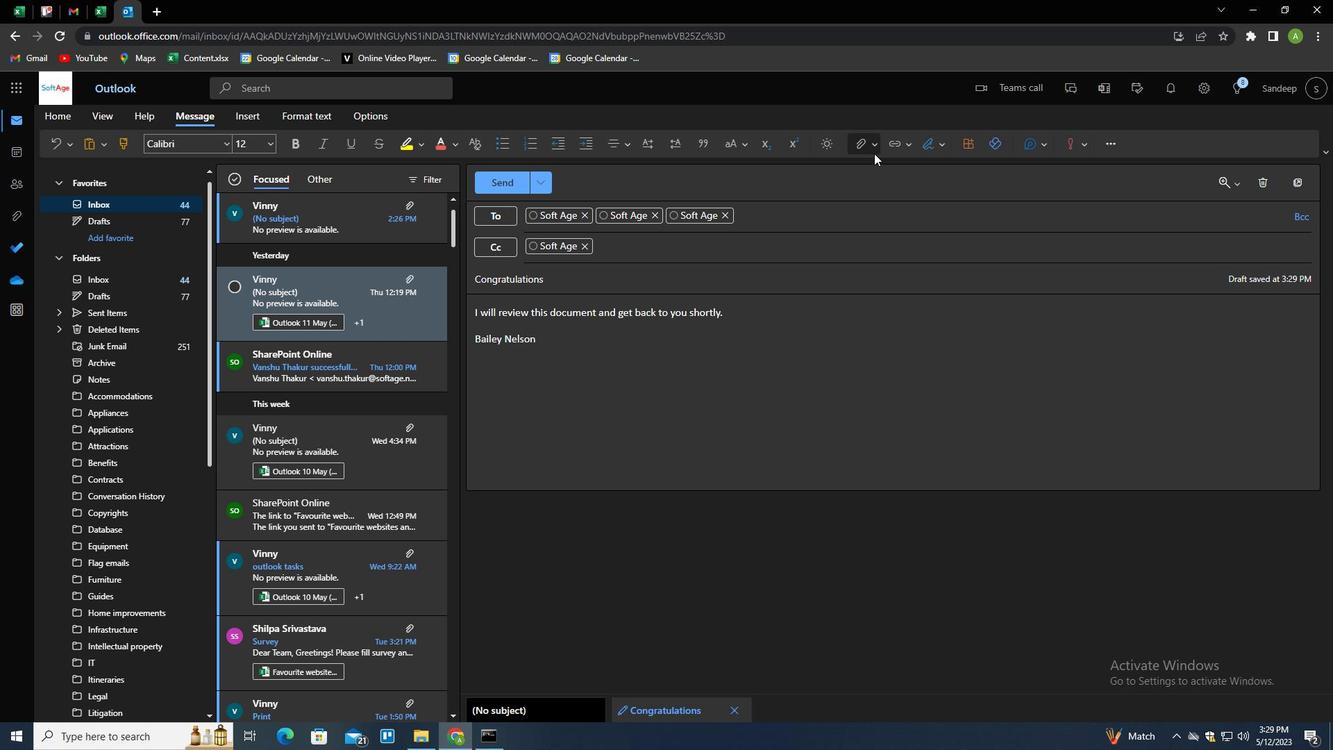 
Action: Mouse pressed left at (873, 147)
Screenshot: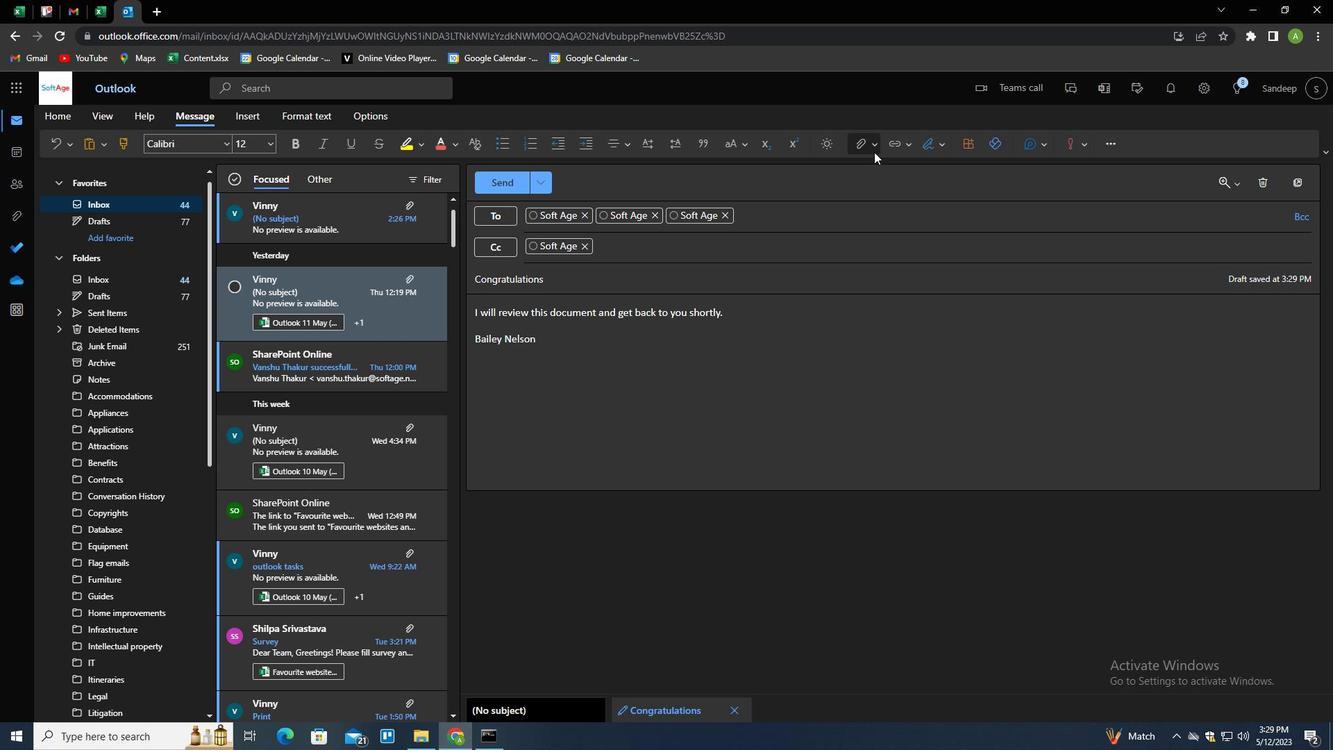
Action: Mouse moved to (828, 174)
Screenshot: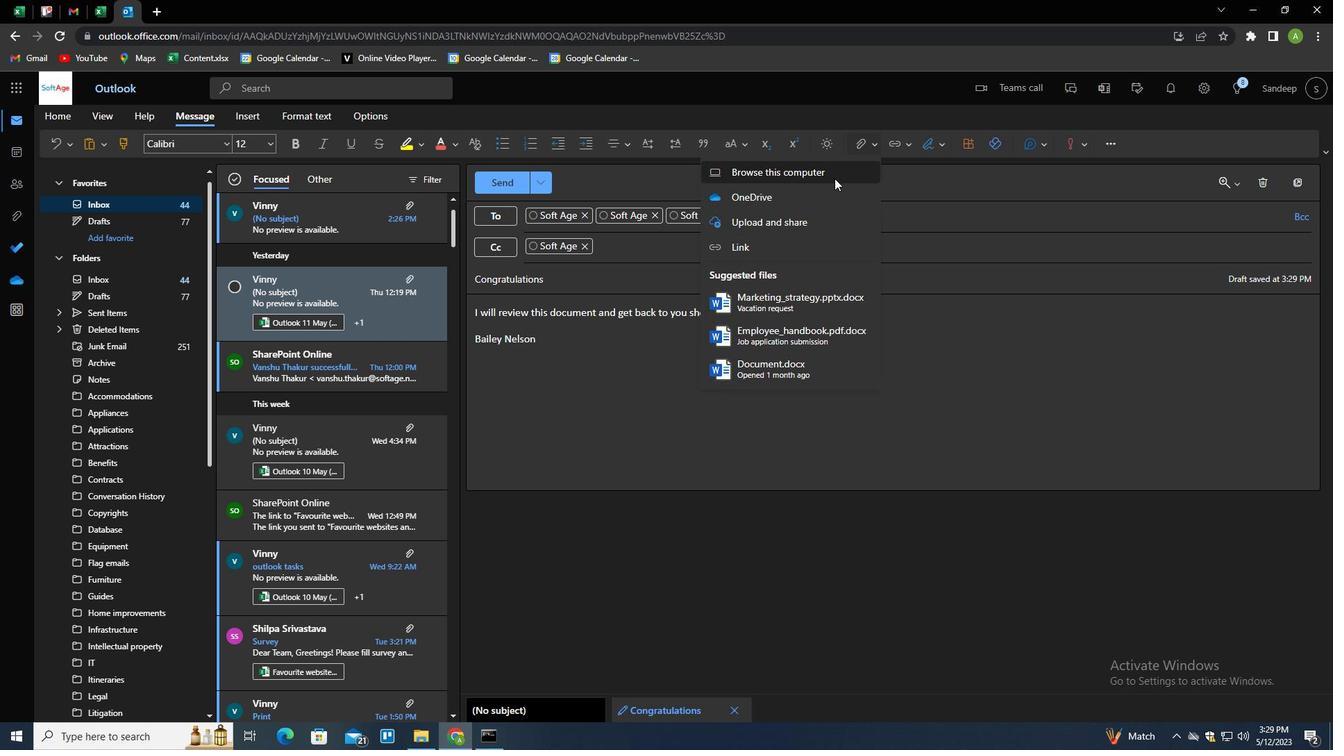 
Action: Mouse pressed left at (828, 174)
Screenshot: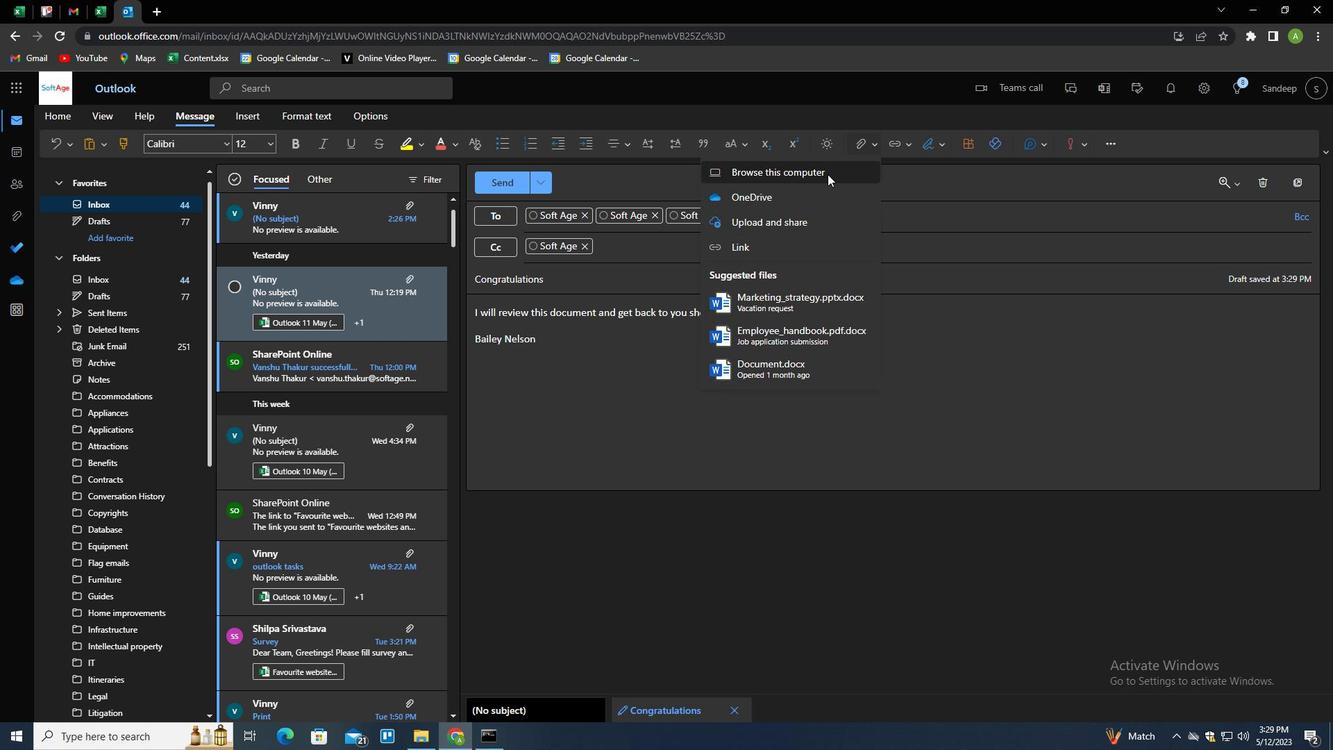 
Action: Mouse moved to (267, 184)
Screenshot: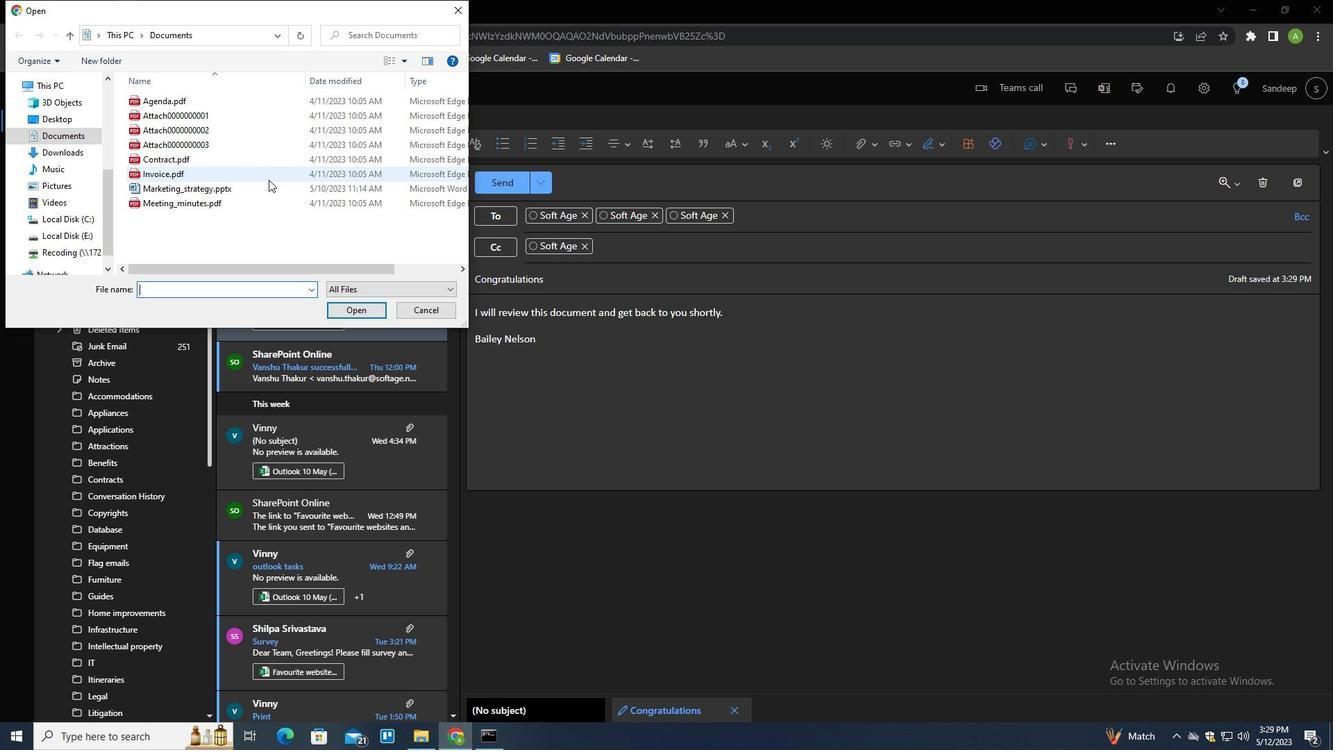 
Action: Mouse pressed left at (267, 184)
Screenshot: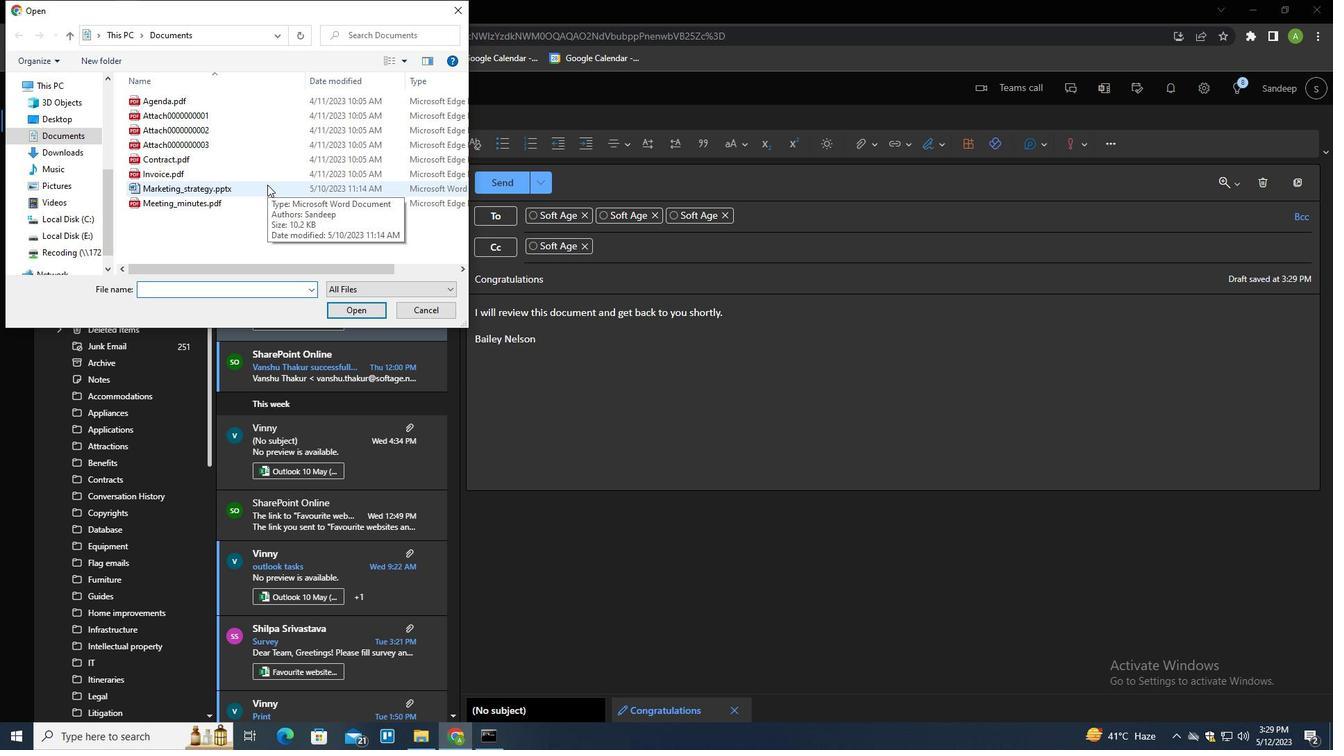 
Action: Key pressed <Key.f2>
Screenshot: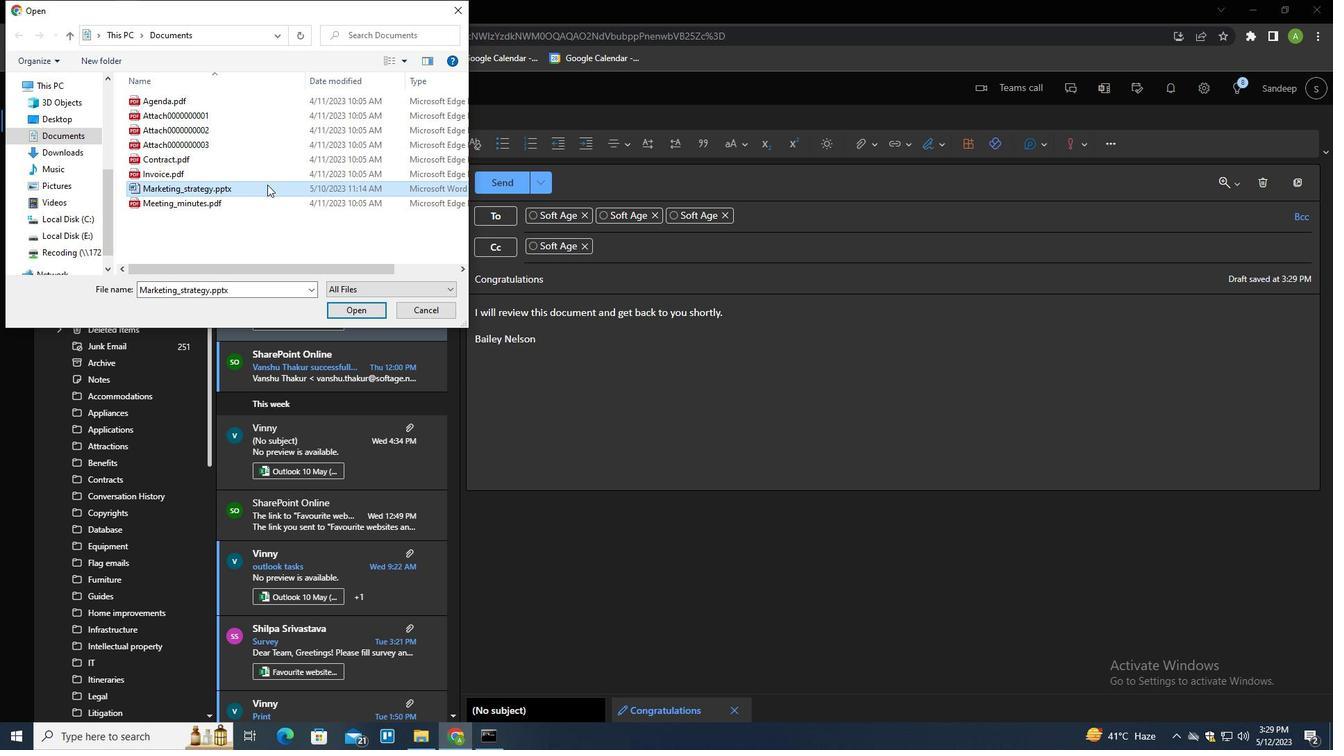 
Action: Mouse moved to (270, 184)
Screenshot: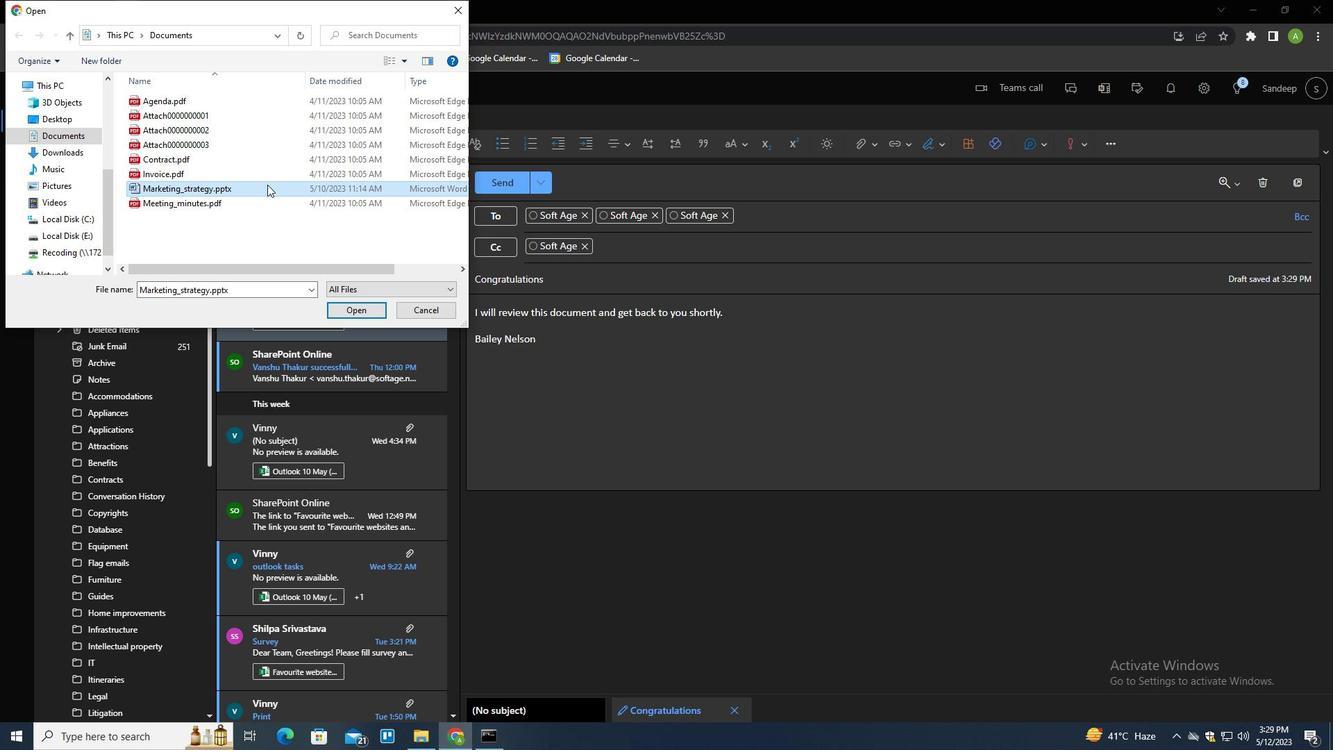 
Action: Key pressed <Key.shift>FINANCIAL<Key.shift>_REPR<Key.backspace>ORT.XLSX<Key.enter>
Screenshot: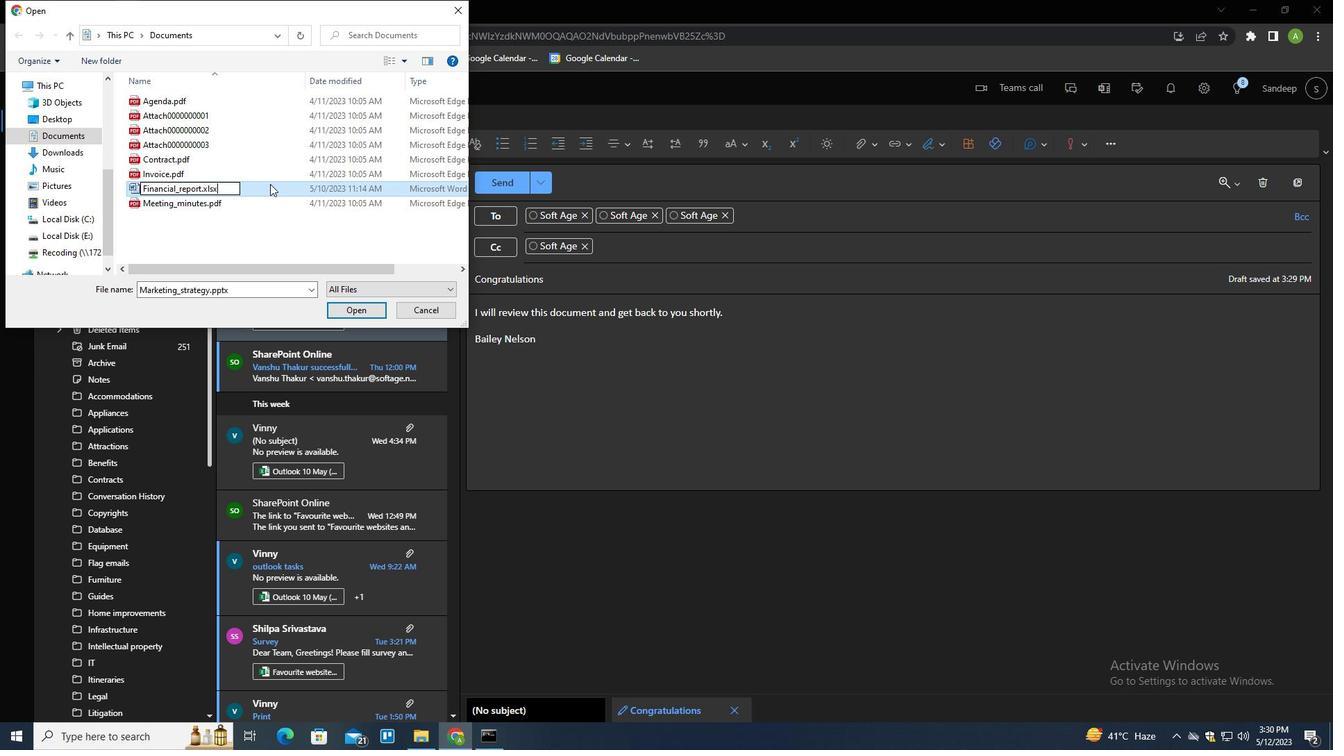 
Action: Mouse pressed left at (270, 184)
Screenshot: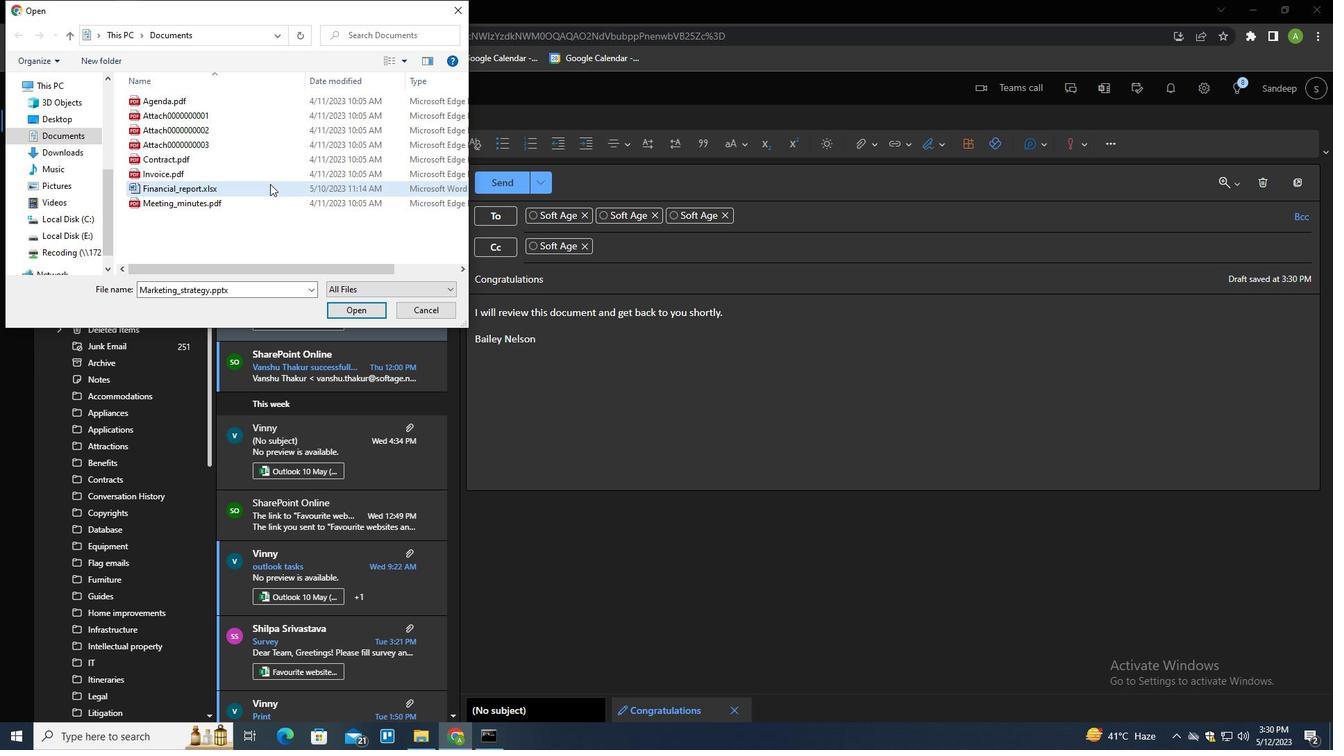 
Action: Mouse moved to (355, 308)
Screenshot: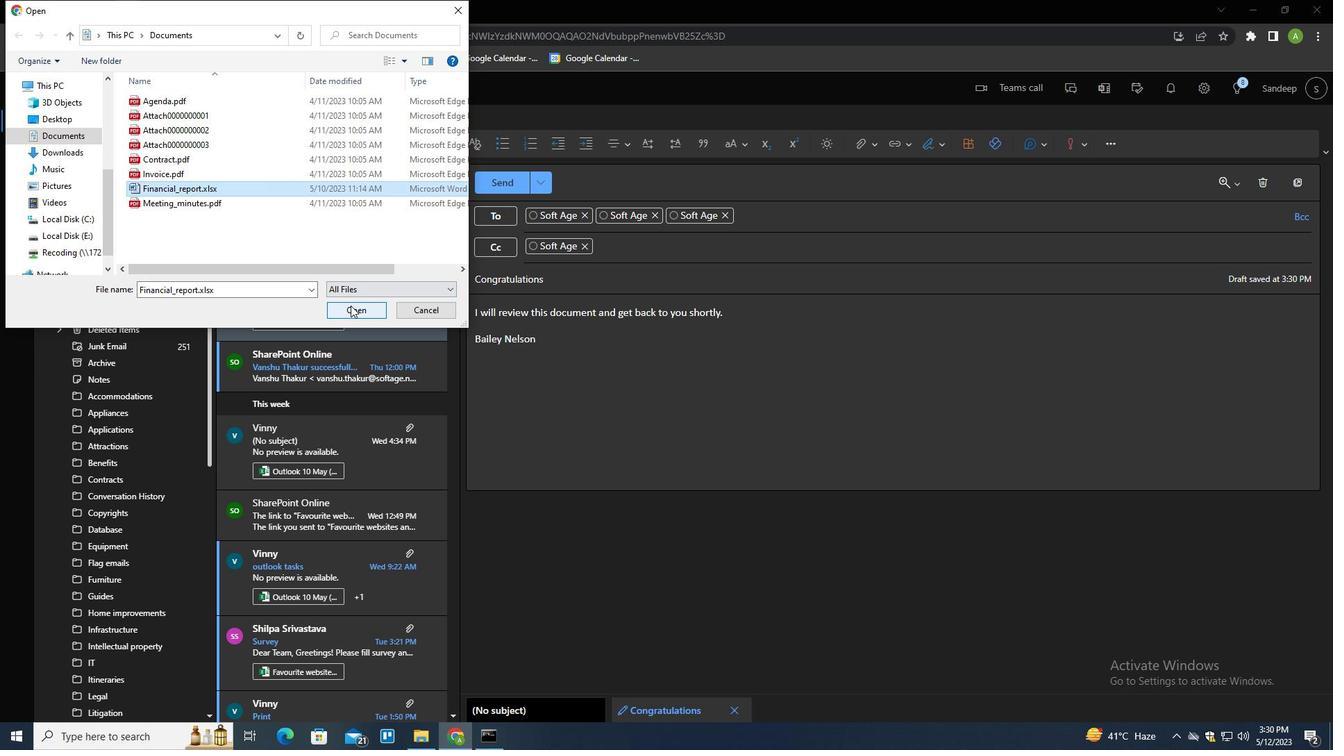 
Action: Mouse pressed left at (355, 308)
Screenshot: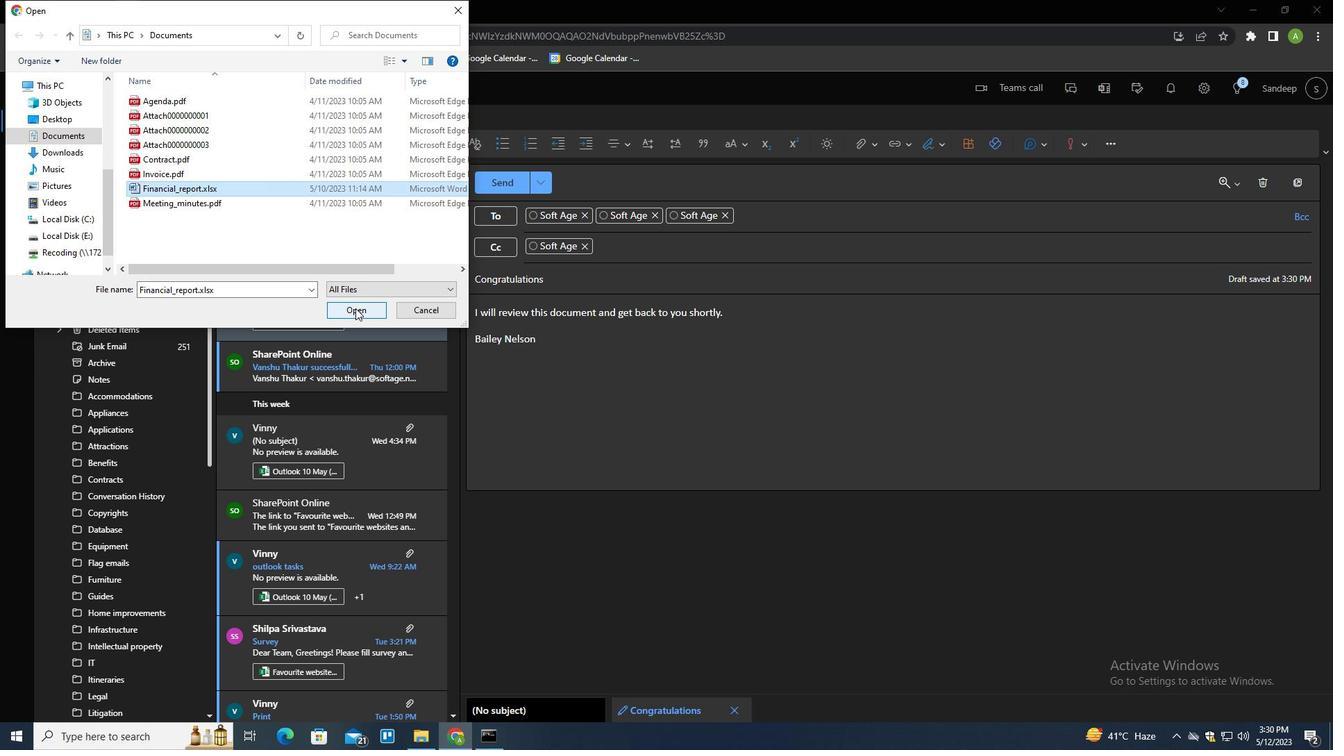 
Action: Mouse moved to (505, 182)
Screenshot: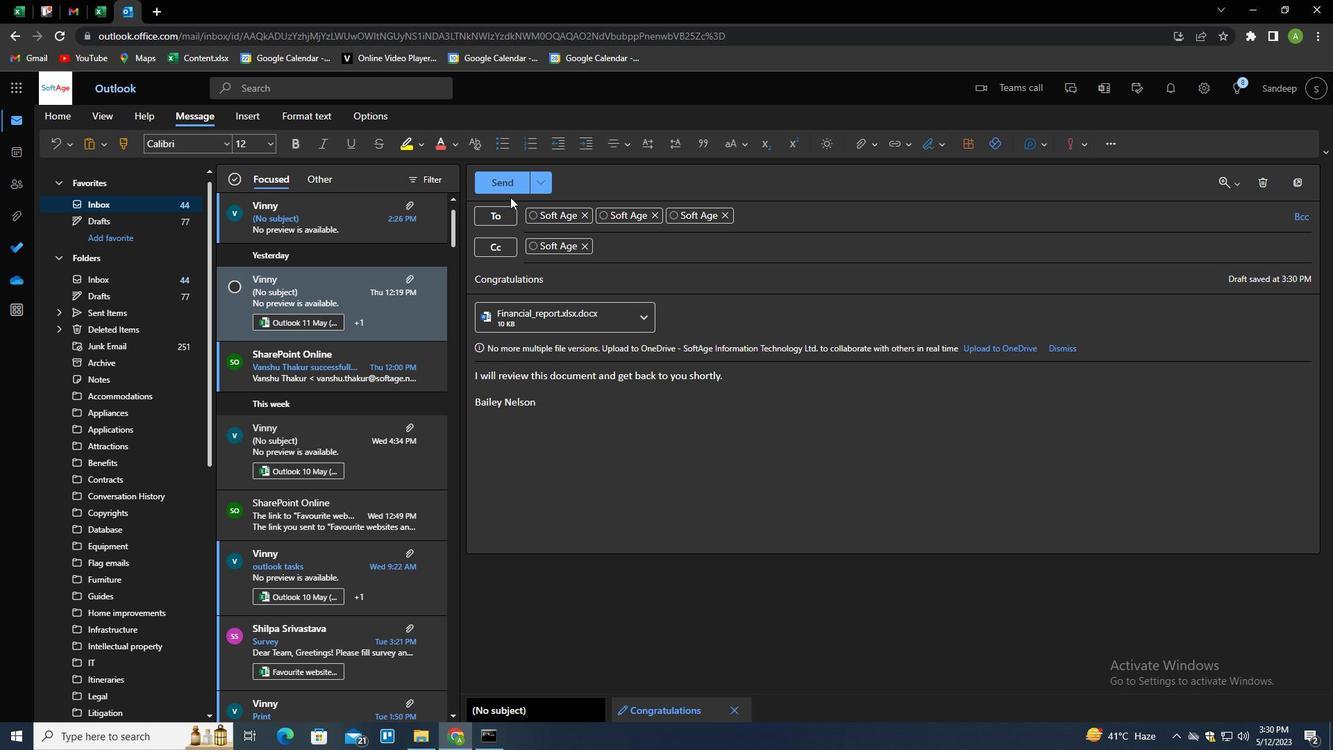 
Action: Mouse pressed left at (505, 182)
Screenshot: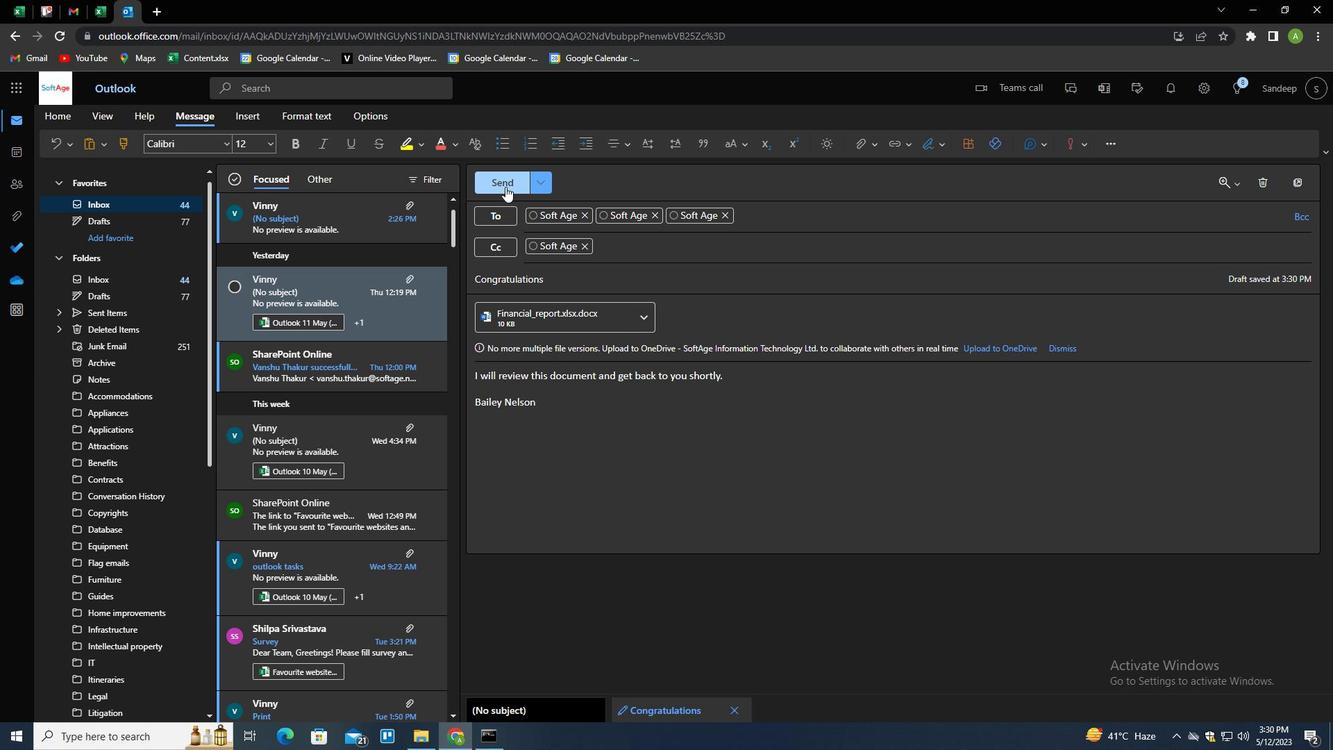 
Action: Mouse moved to (620, 390)
Screenshot: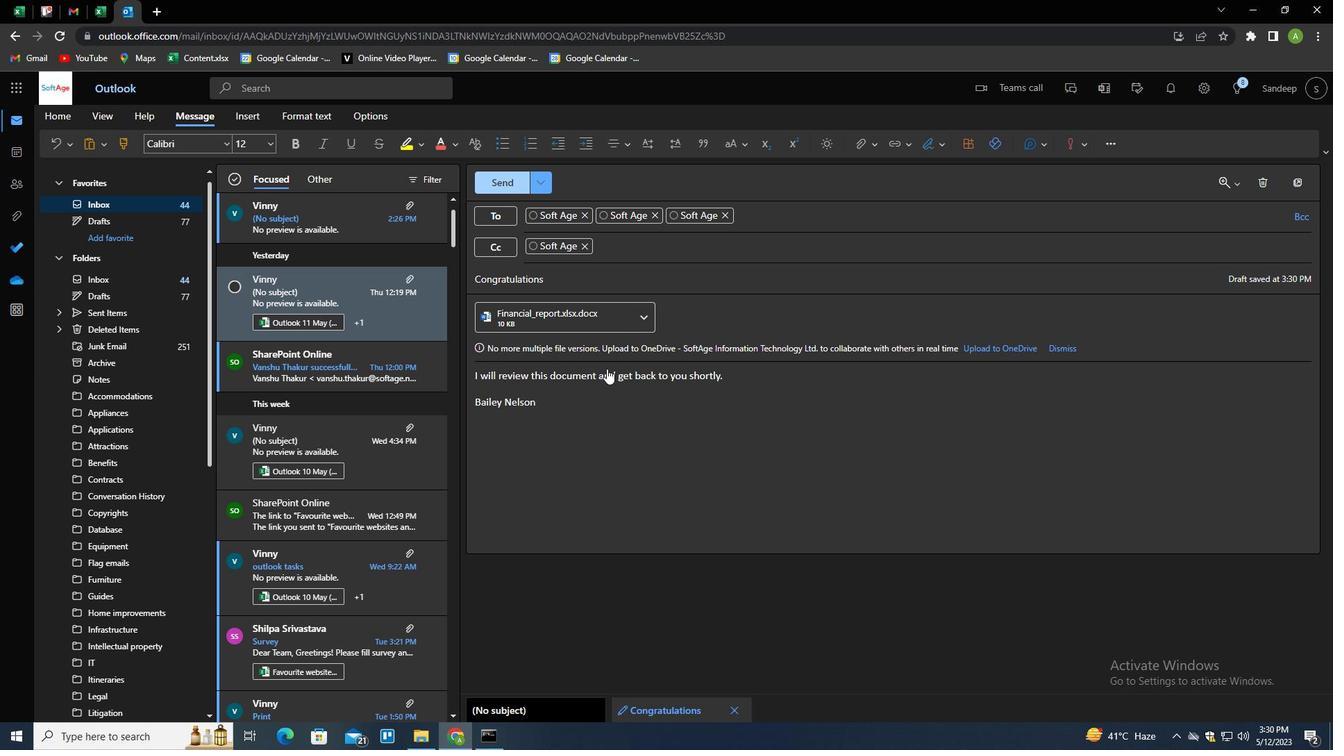 
